 Task: Find connections with filter location Pūrna with filter topic #Consultingwith filter profile language English with filter current company Ares Management Corporation with filter school Istituto Marangoni with filter industry Media Production with filter service category iOS Development with filter keywords title Journalist
Action: Mouse moved to (570, 57)
Screenshot: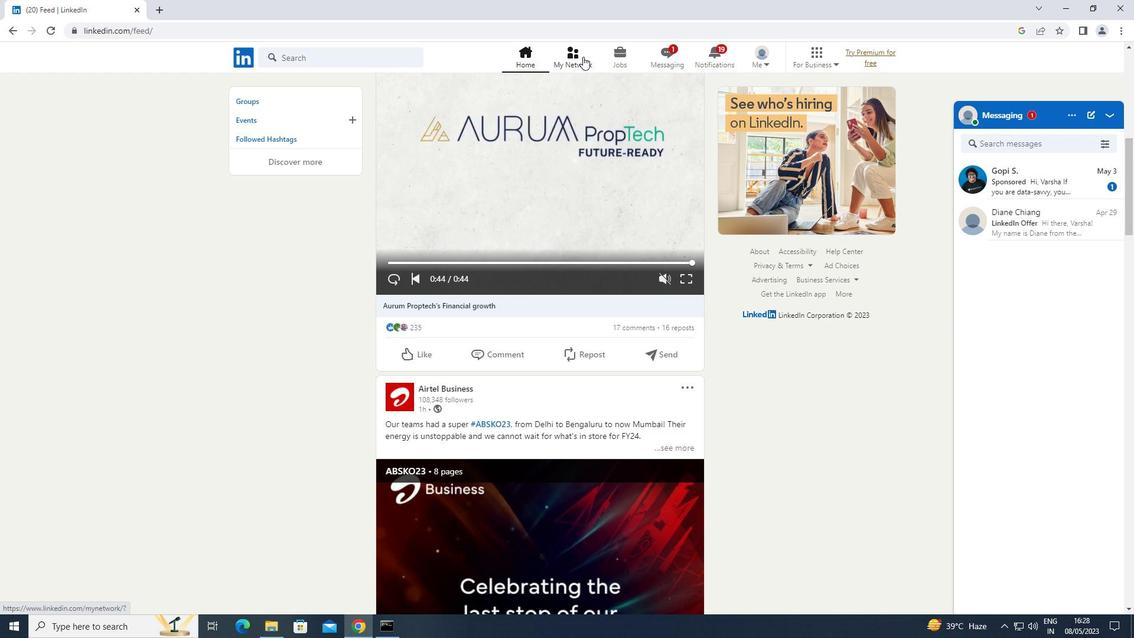 
Action: Mouse pressed left at (570, 57)
Screenshot: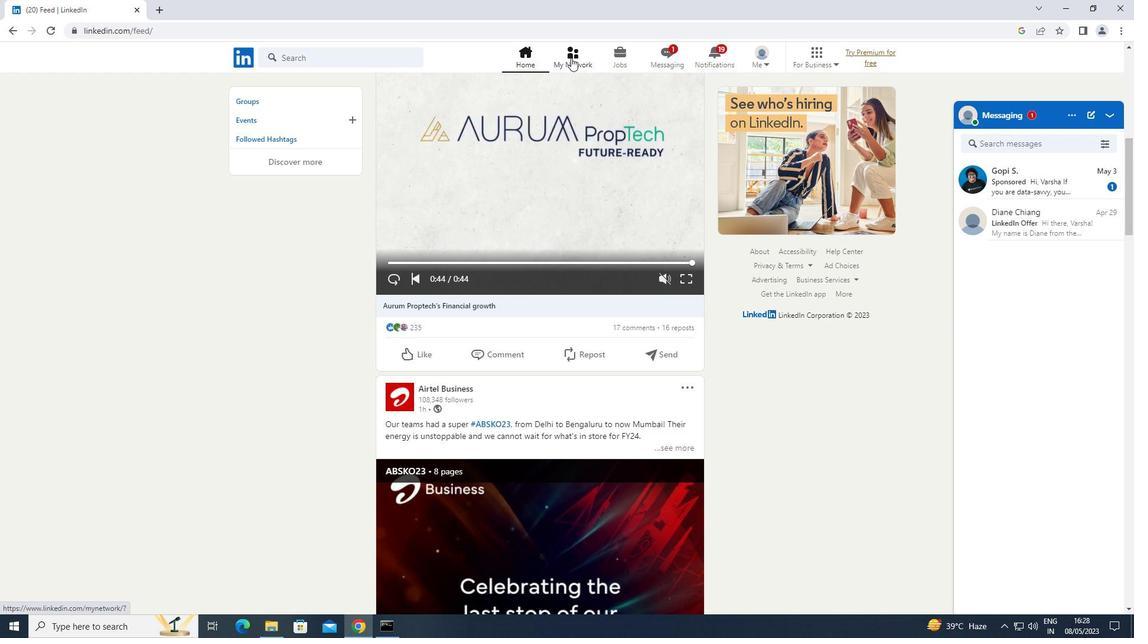 
Action: Mouse moved to (311, 127)
Screenshot: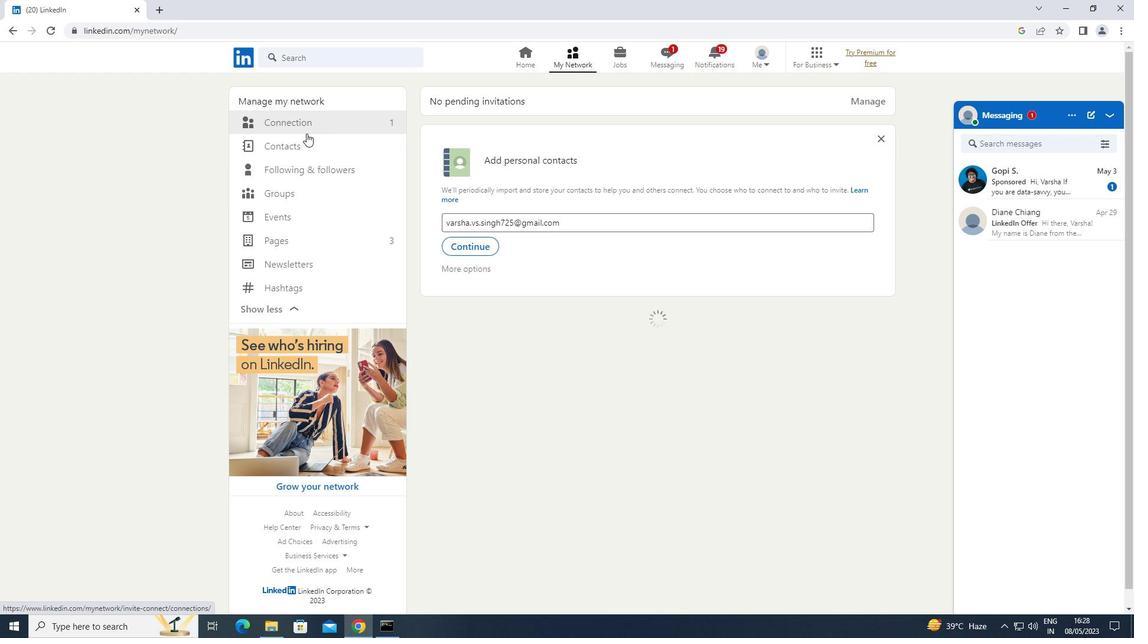 
Action: Mouse pressed left at (311, 127)
Screenshot: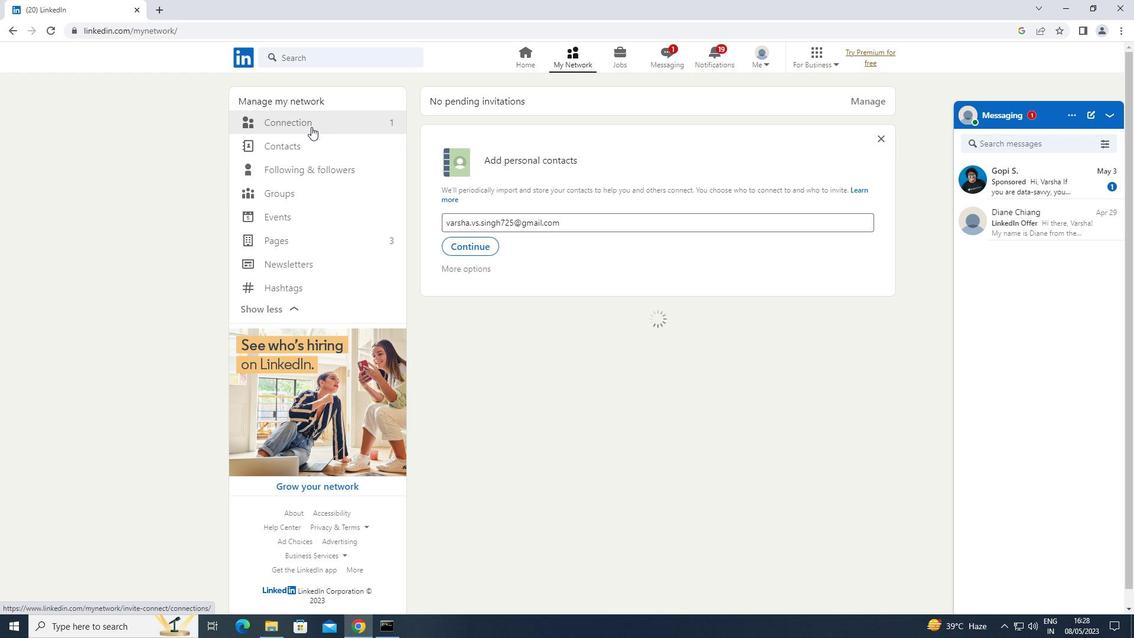 
Action: Mouse moved to (633, 124)
Screenshot: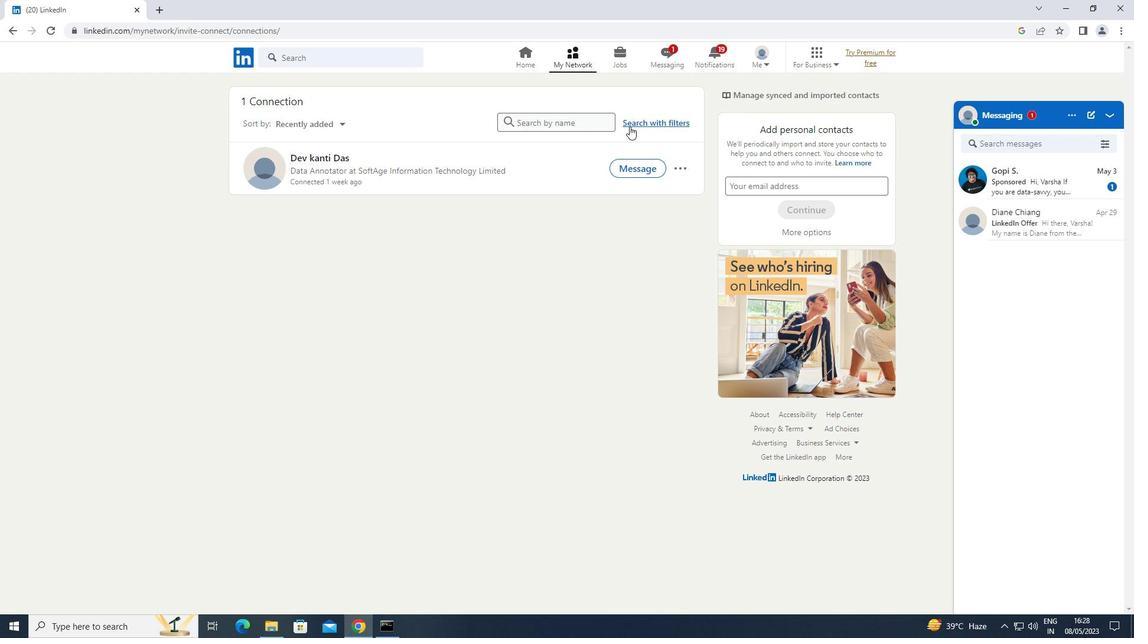 
Action: Mouse pressed left at (633, 124)
Screenshot: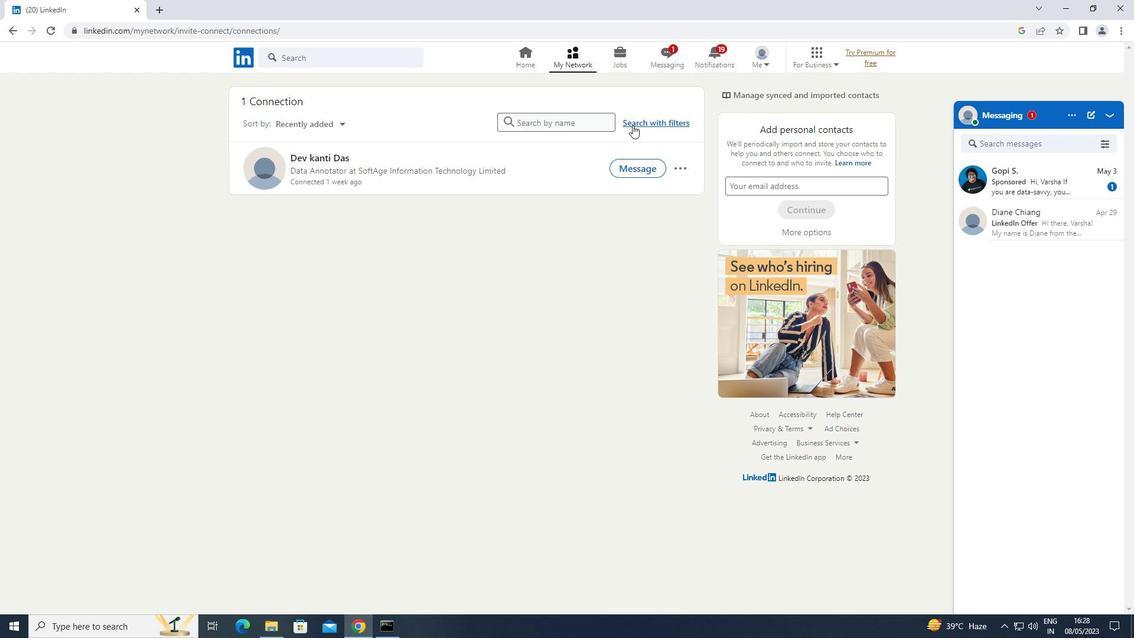 
Action: Mouse moved to (607, 94)
Screenshot: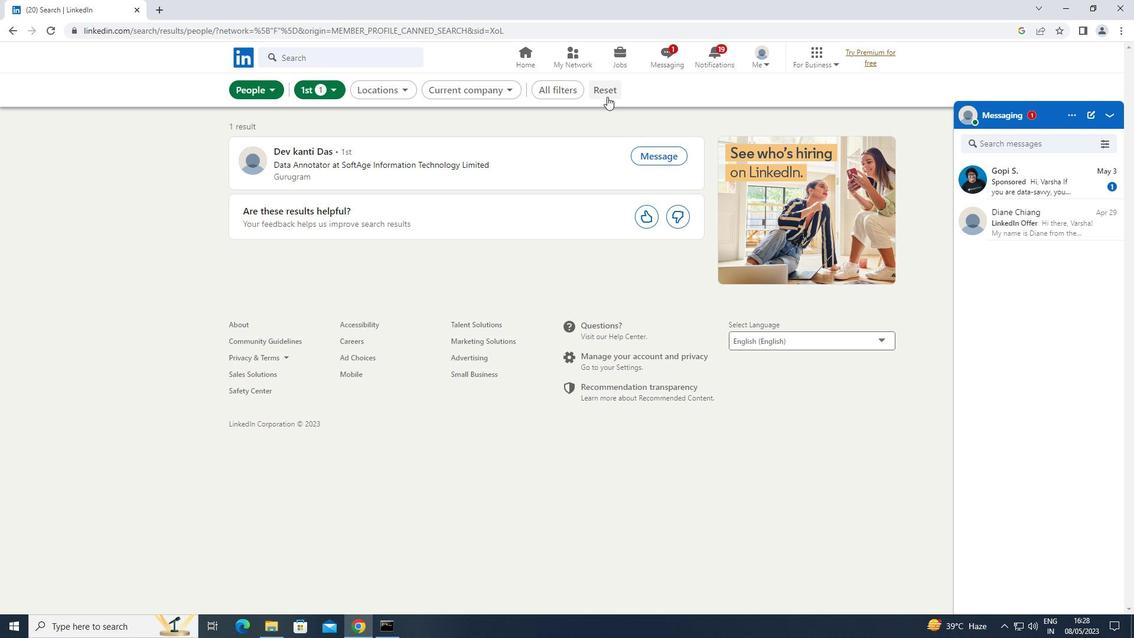 
Action: Mouse pressed left at (607, 94)
Screenshot: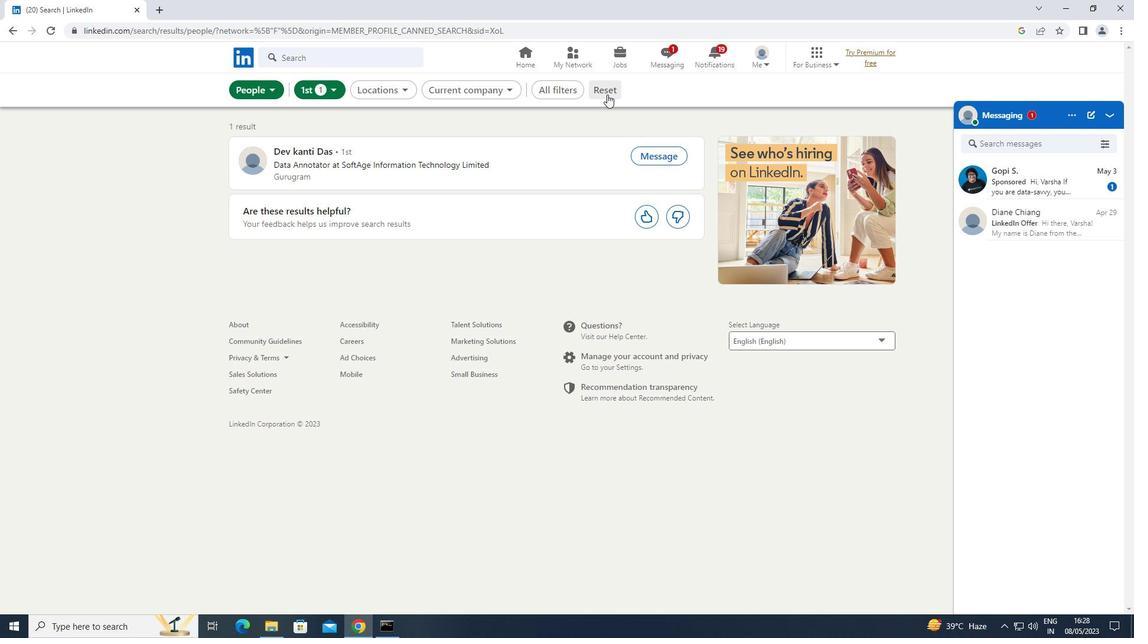 
Action: Mouse moved to (606, 95)
Screenshot: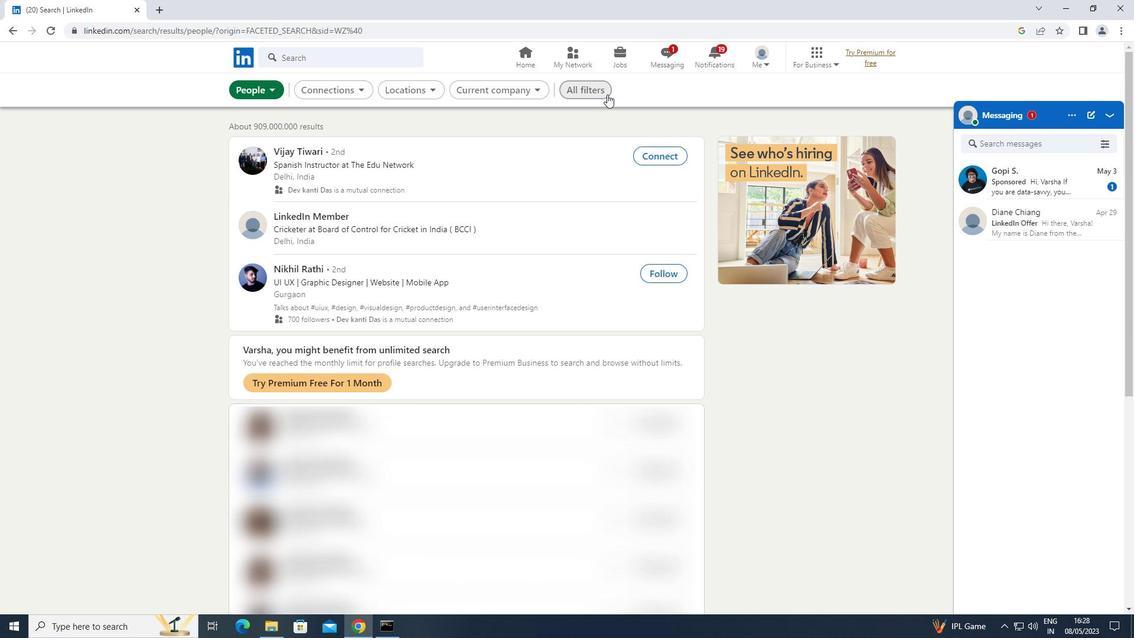 
Action: Mouse pressed left at (606, 95)
Screenshot: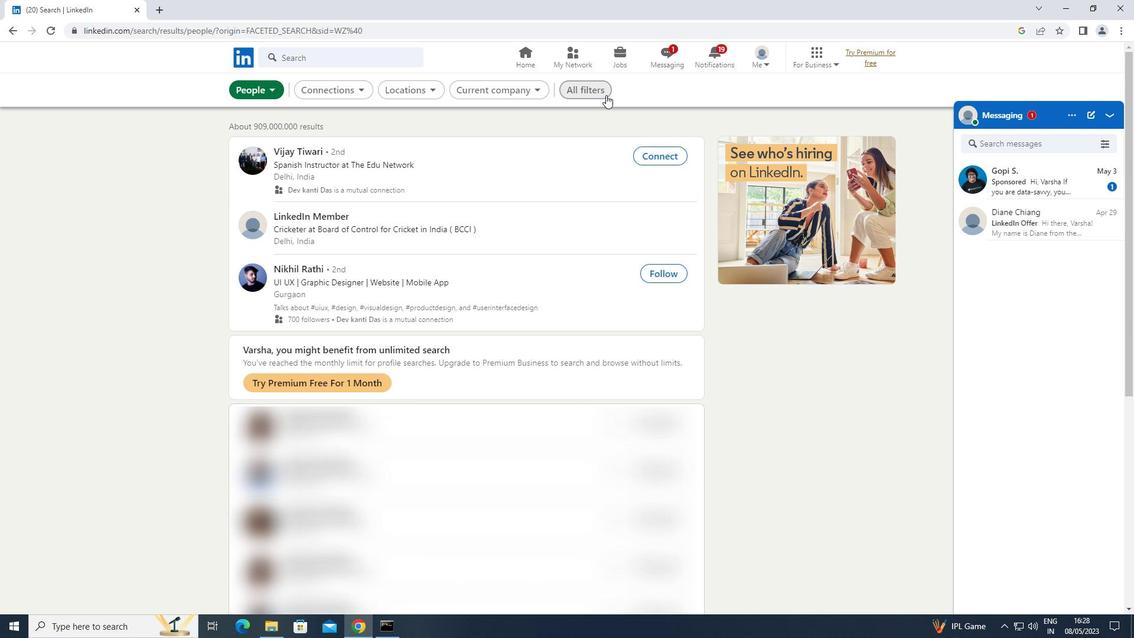 
Action: Mouse moved to (943, 378)
Screenshot: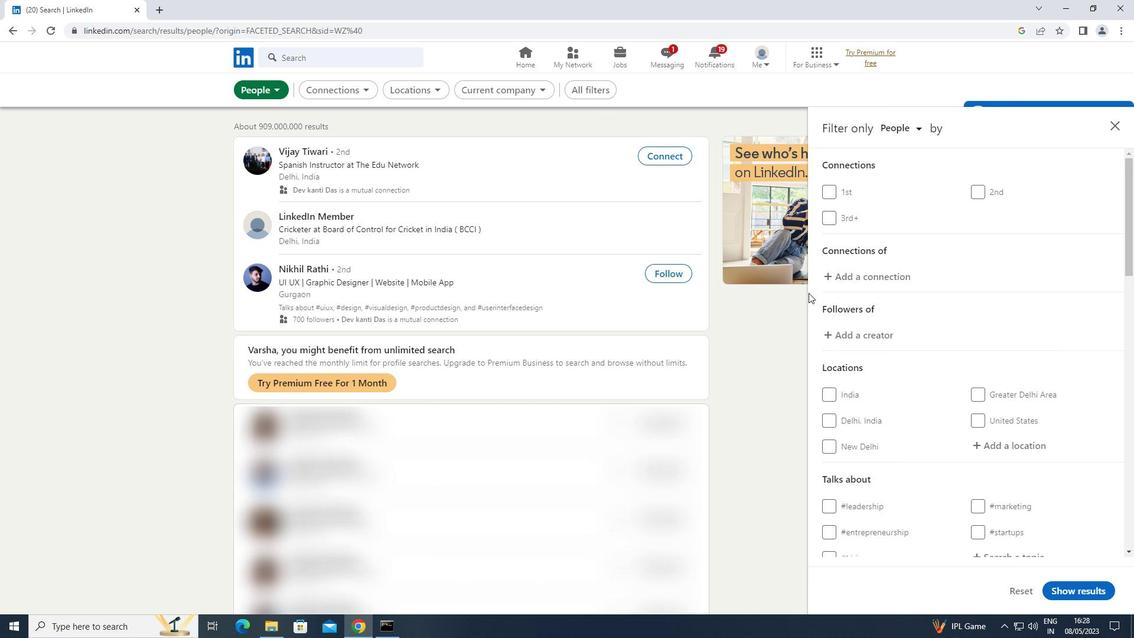 
Action: Mouse scrolled (943, 377) with delta (0, 0)
Screenshot: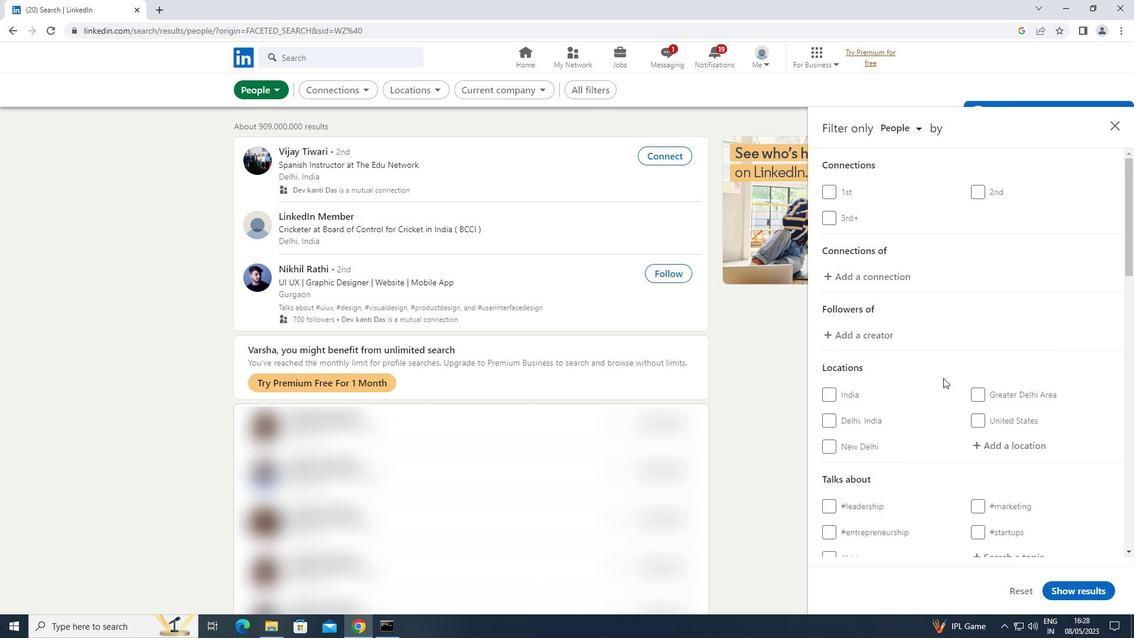
Action: Mouse moved to (1003, 384)
Screenshot: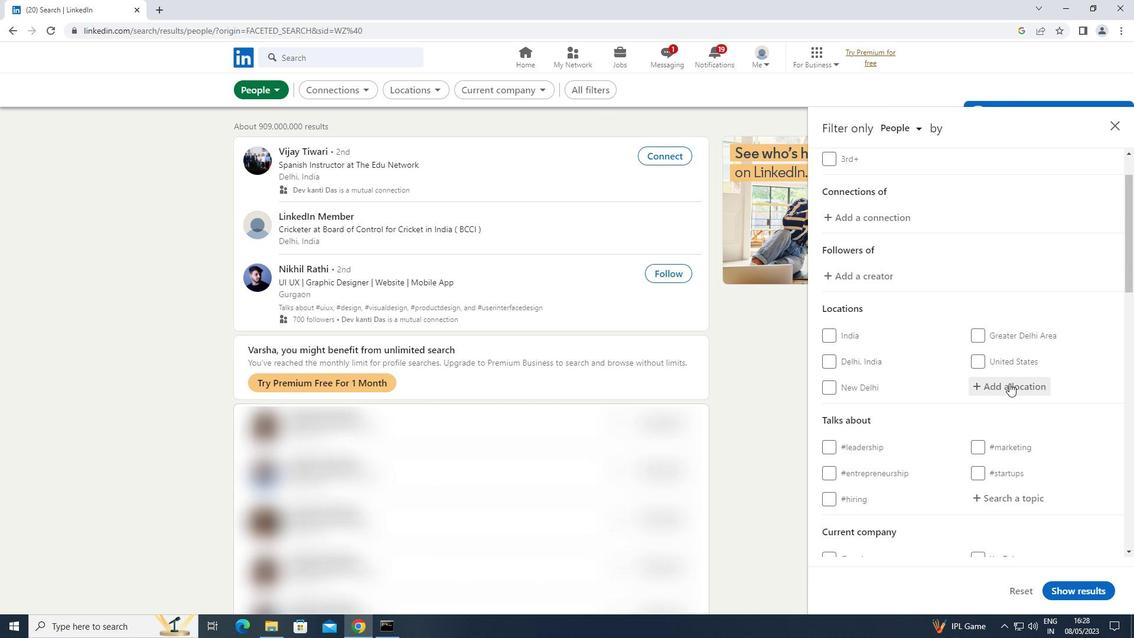 
Action: Mouse pressed left at (1003, 384)
Screenshot: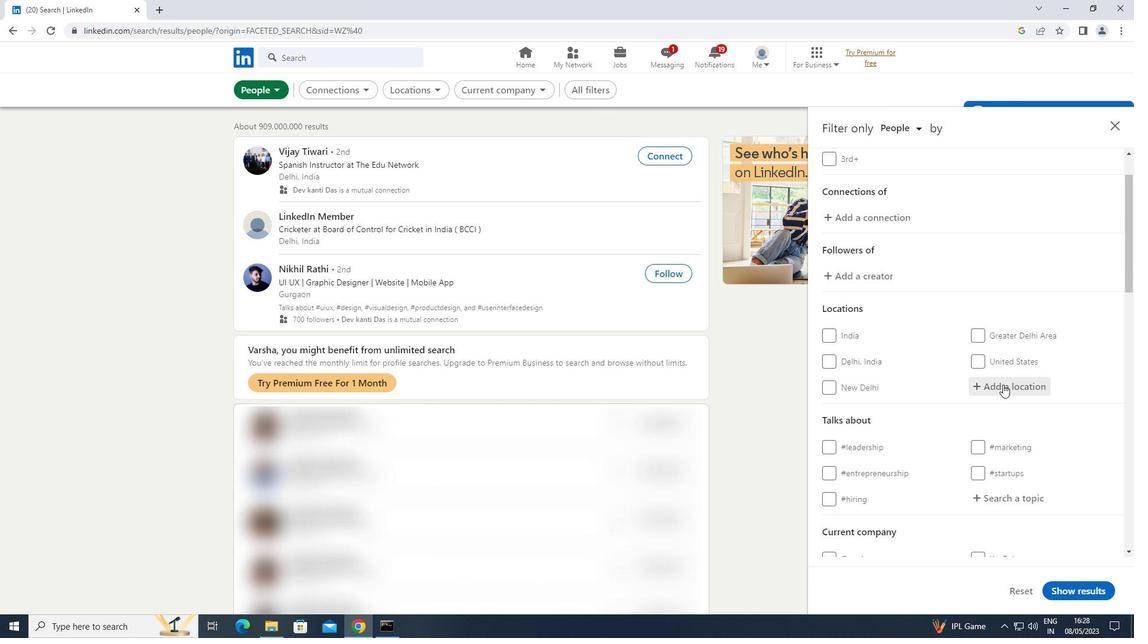 
Action: Mouse moved to (999, 382)
Screenshot: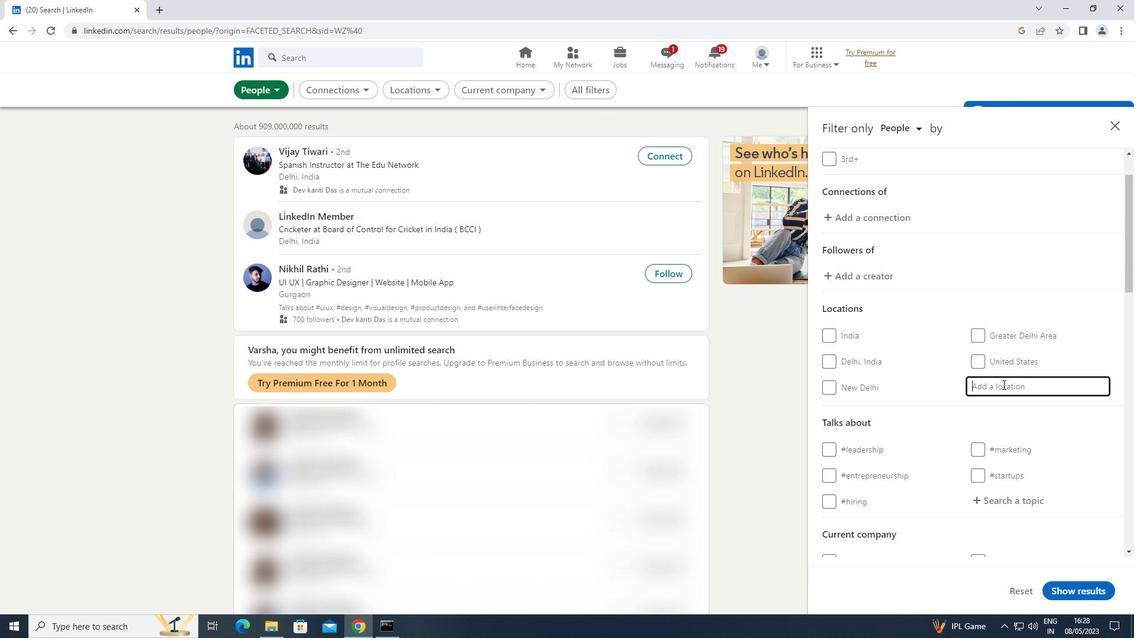 
Action: Key pressed <Key.shift>PURNA
Screenshot: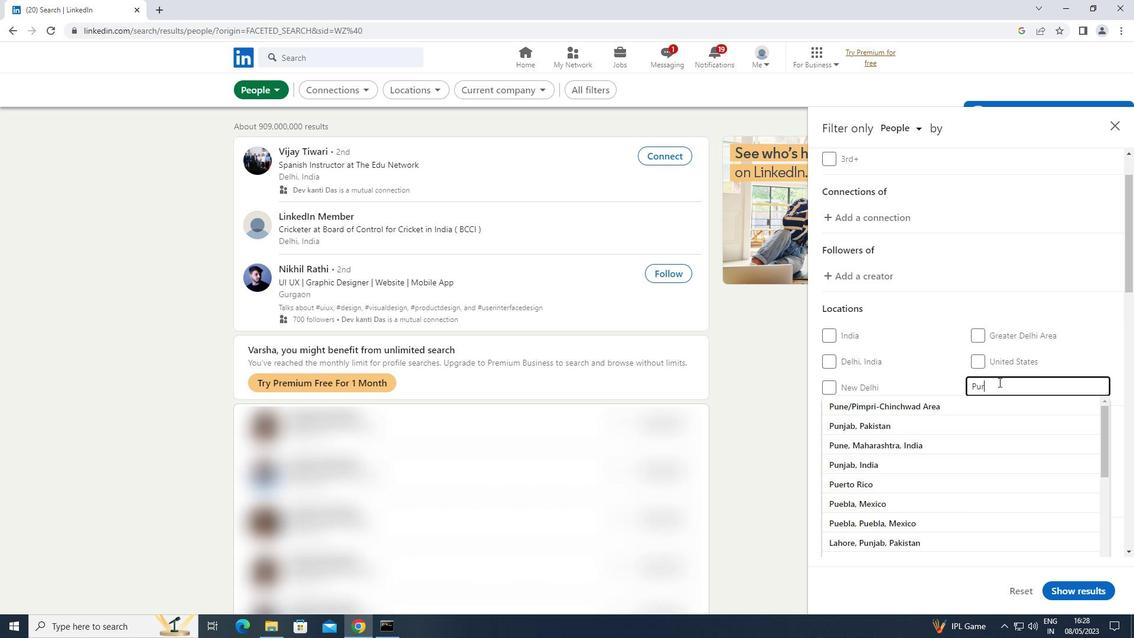 
Action: Mouse moved to (1026, 508)
Screenshot: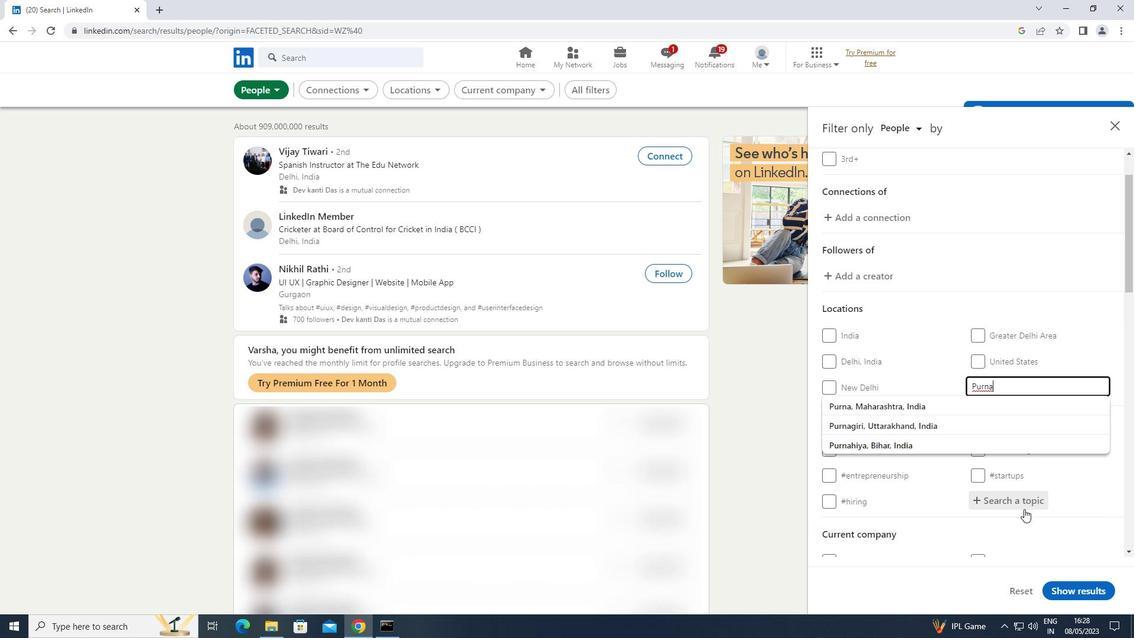 
Action: Mouse pressed left at (1026, 508)
Screenshot: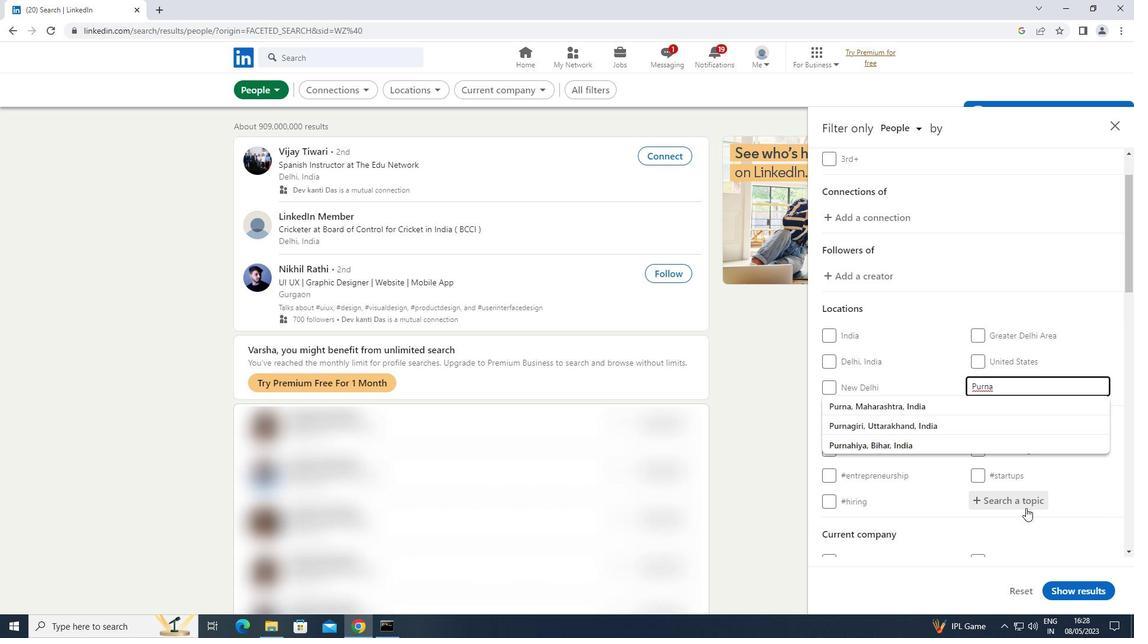 
Action: Key pressed <Key.shift>#<Key.shift>CONSULTING
Screenshot: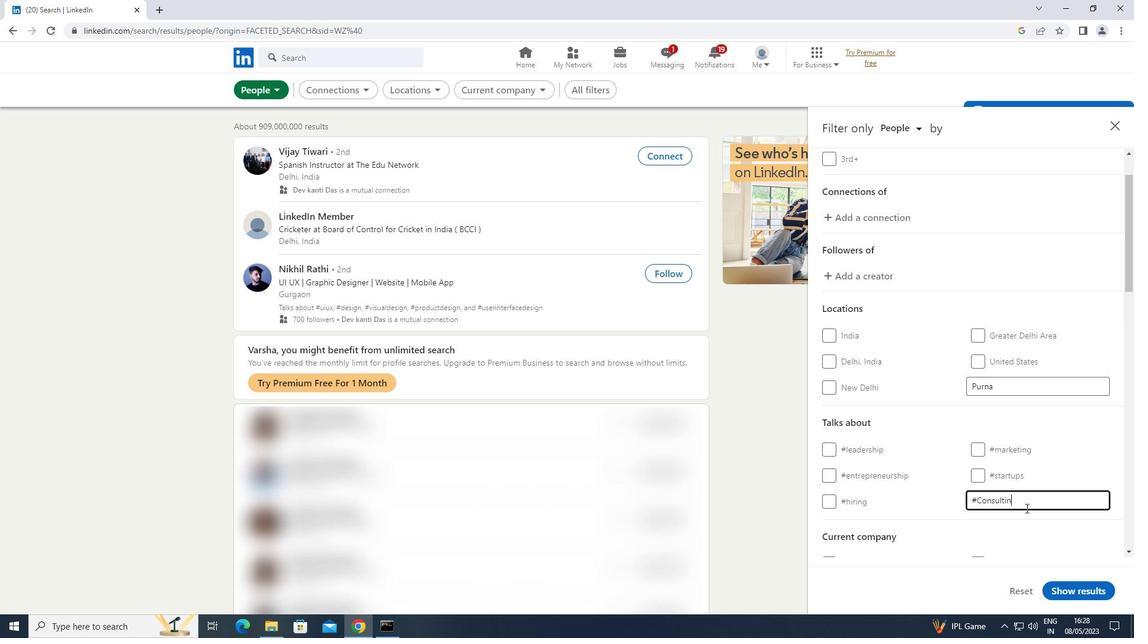 
Action: Mouse moved to (983, 507)
Screenshot: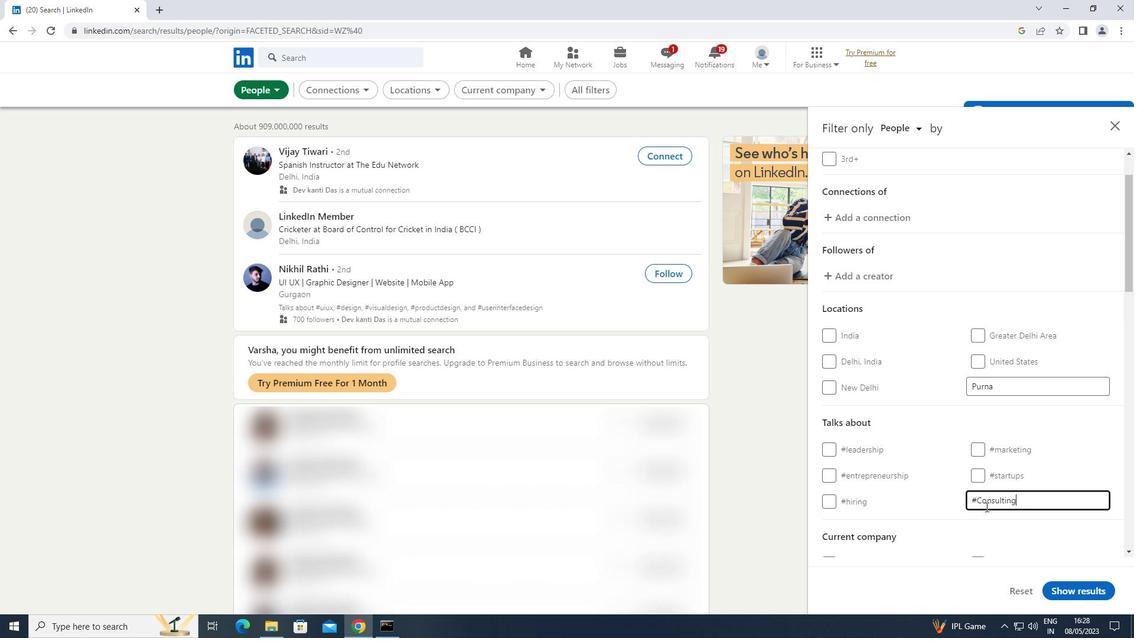 
Action: Mouse scrolled (983, 506) with delta (0, 0)
Screenshot: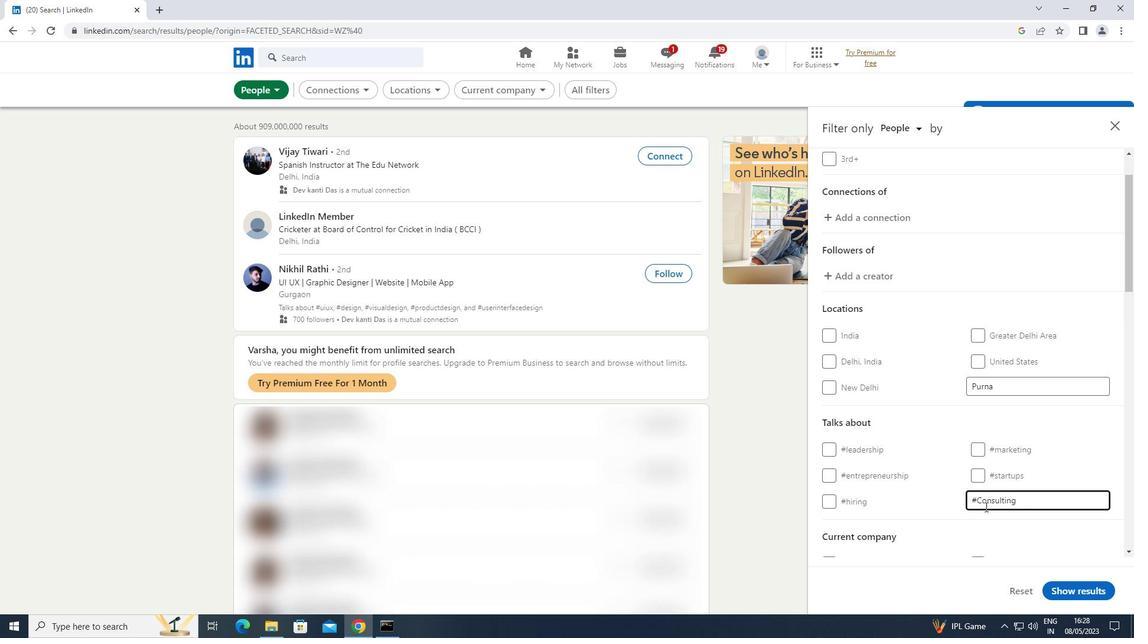 
Action: Mouse moved to (982, 507)
Screenshot: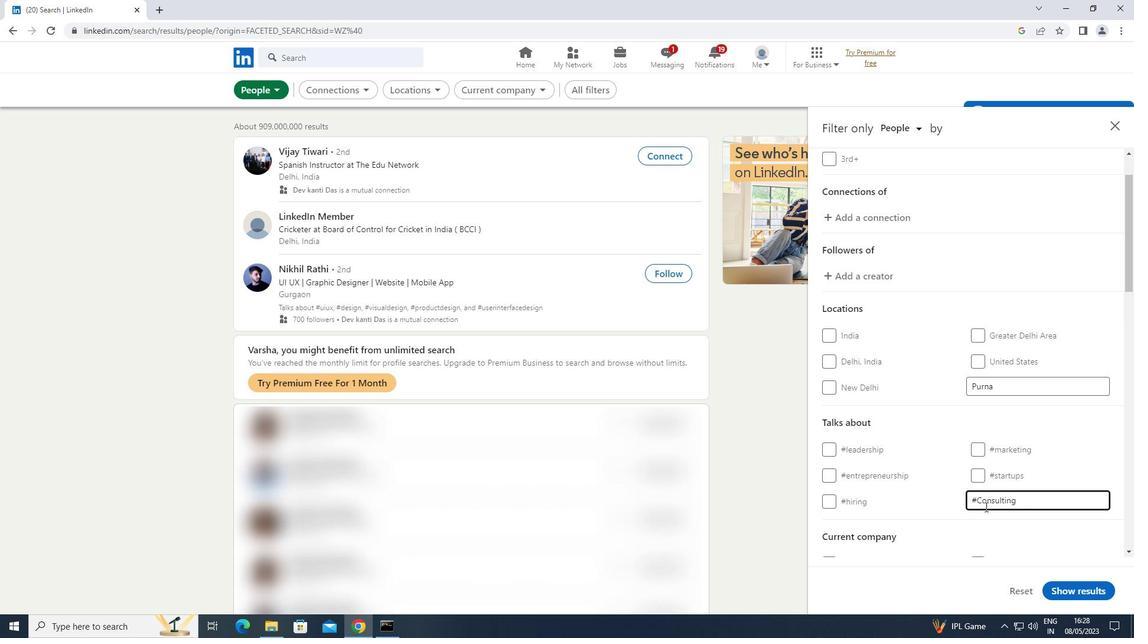 
Action: Mouse scrolled (982, 506) with delta (0, 0)
Screenshot: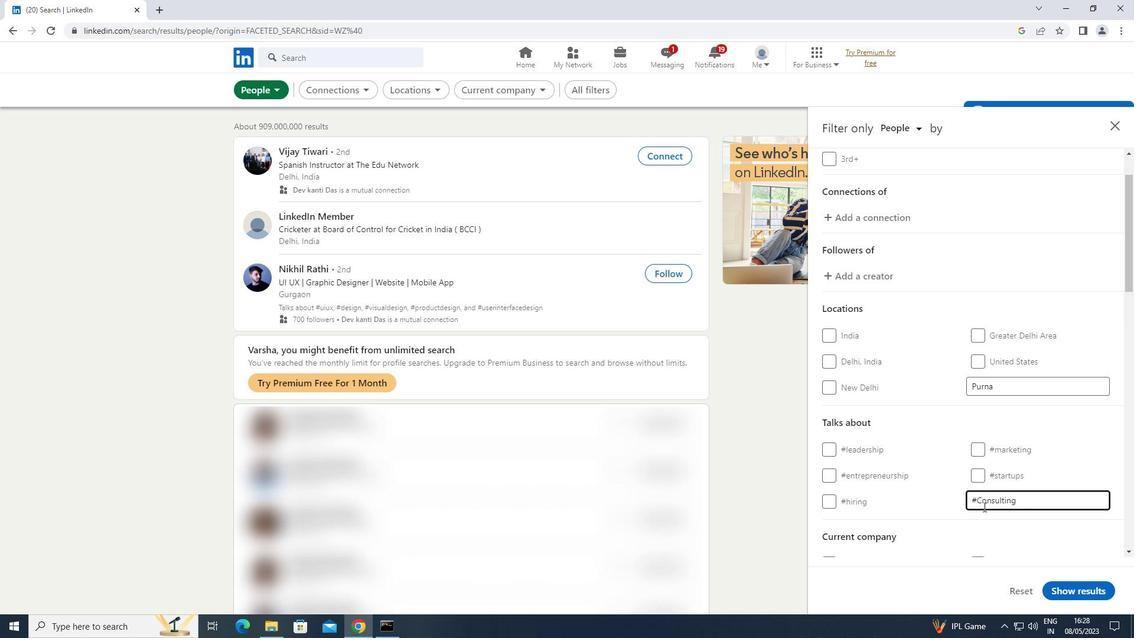 
Action: Mouse moved to (982, 507)
Screenshot: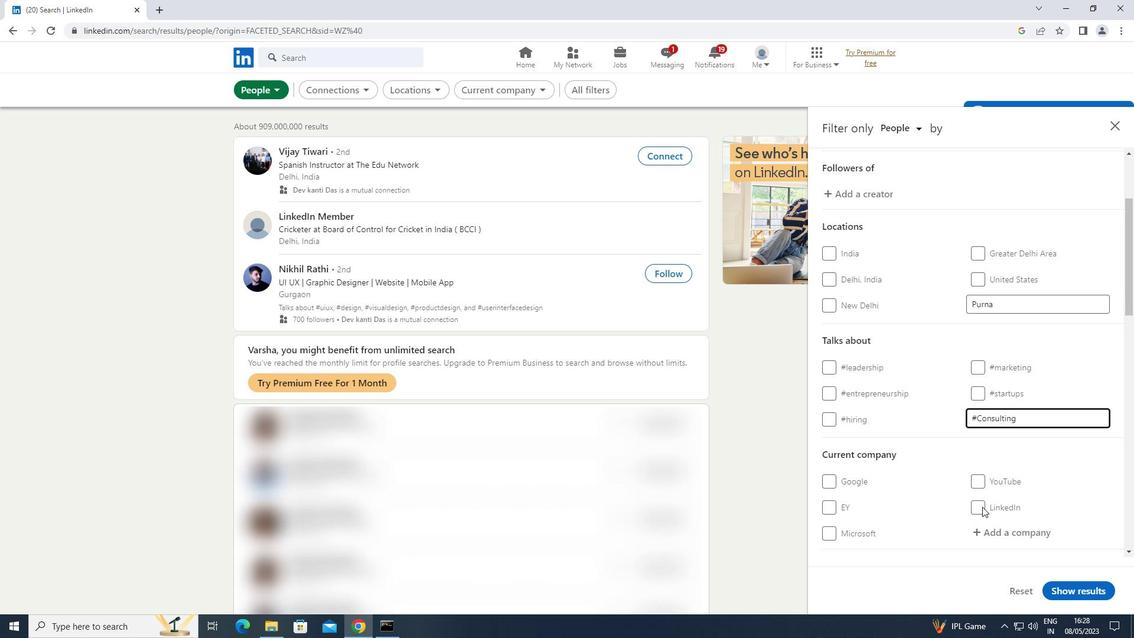 
Action: Mouse scrolled (982, 506) with delta (0, 0)
Screenshot: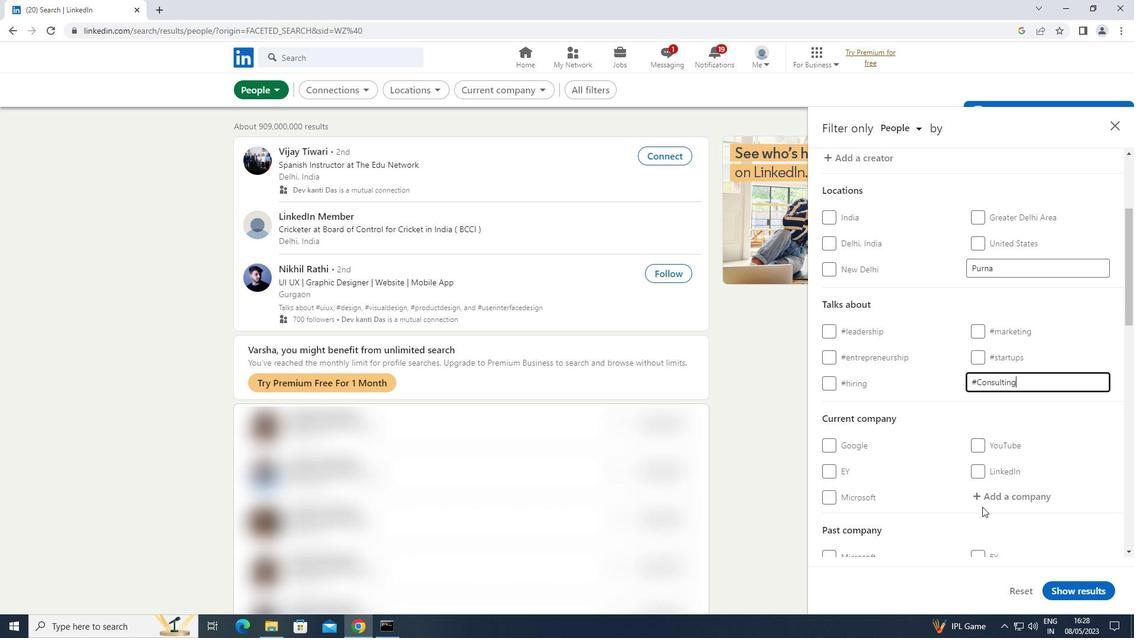 
Action: Mouse scrolled (982, 506) with delta (0, 0)
Screenshot: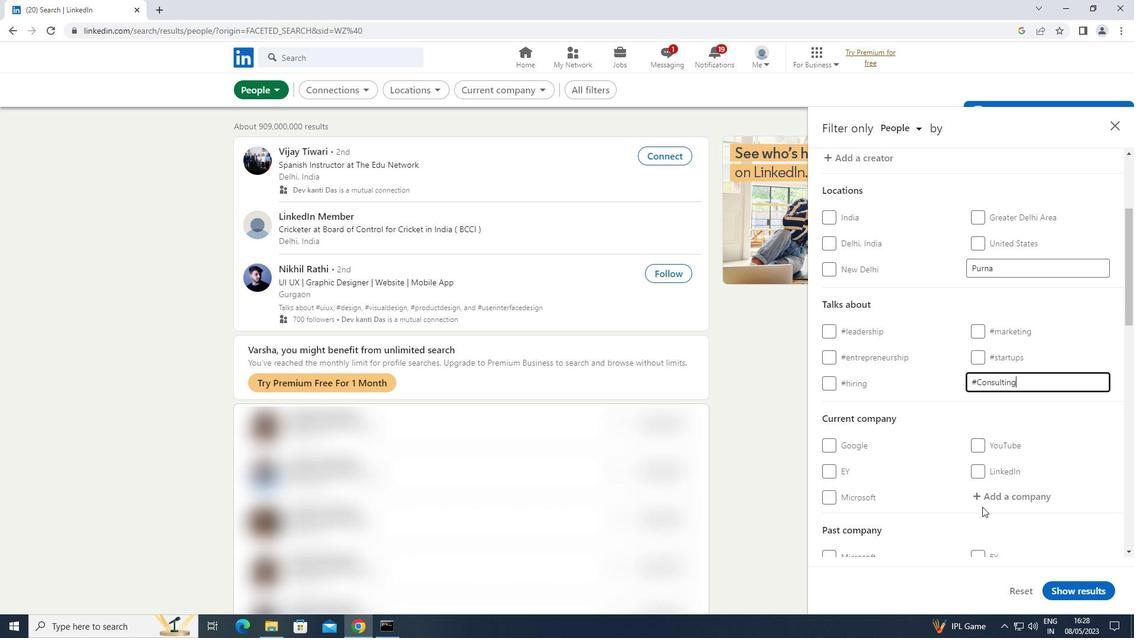 
Action: Mouse scrolled (982, 506) with delta (0, 0)
Screenshot: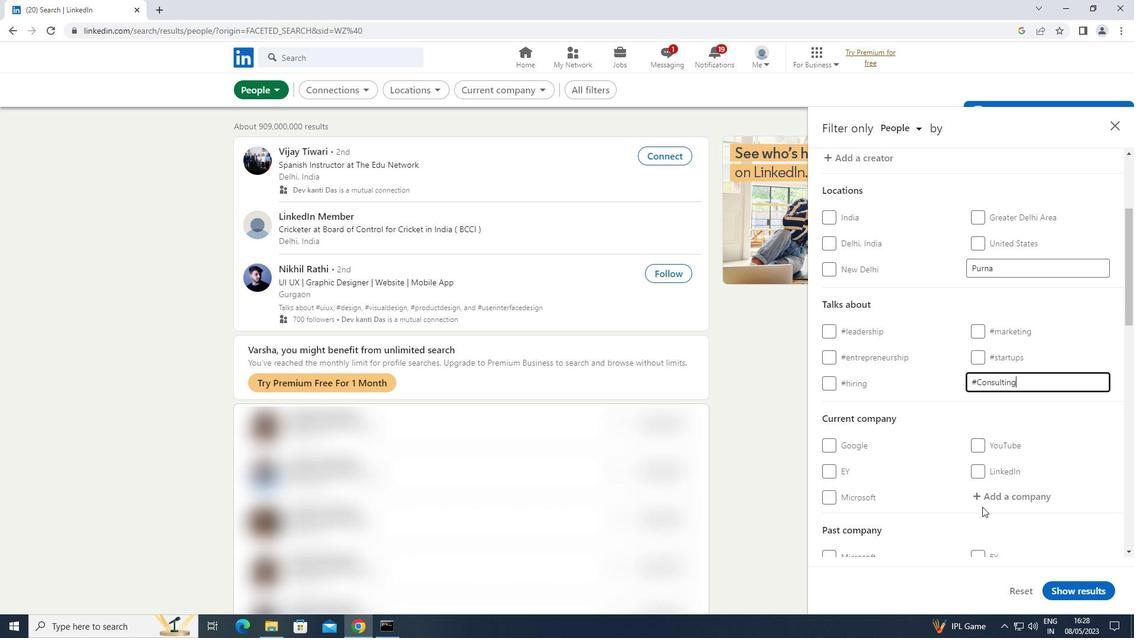 
Action: Mouse scrolled (982, 506) with delta (0, 0)
Screenshot: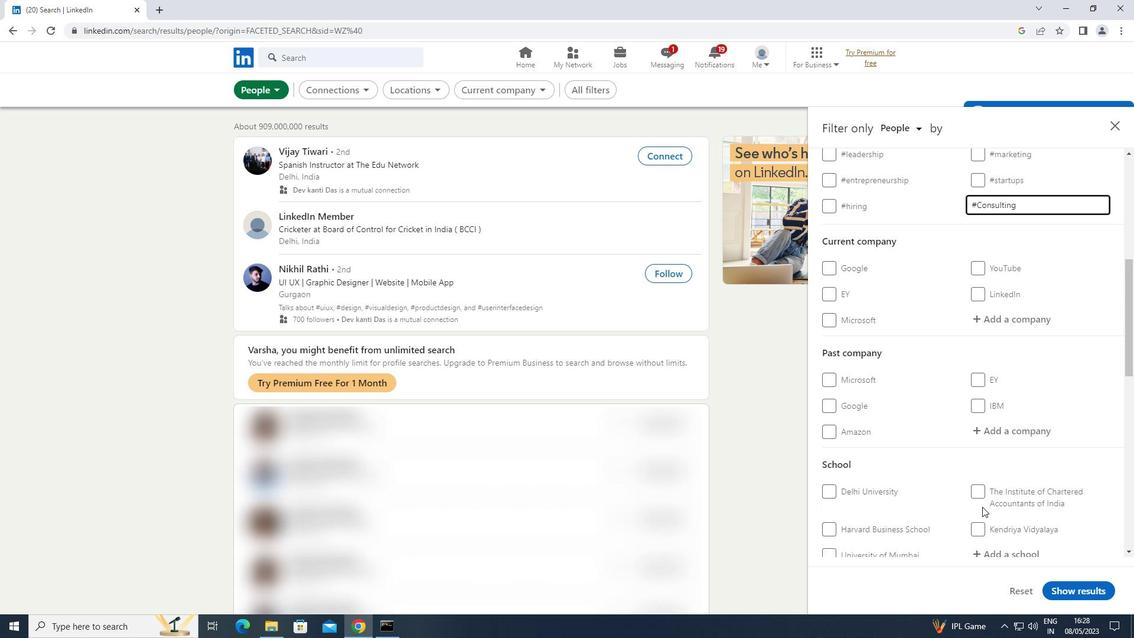 
Action: Mouse scrolled (982, 506) with delta (0, 0)
Screenshot: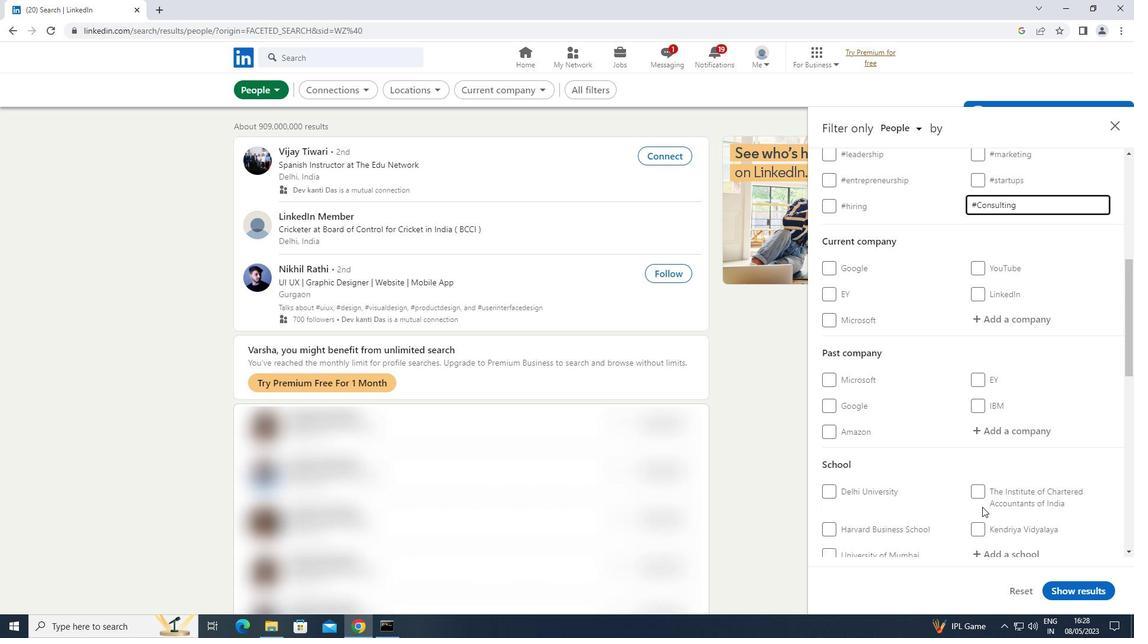 
Action: Mouse scrolled (982, 506) with delta (0, 0)
Screenshot: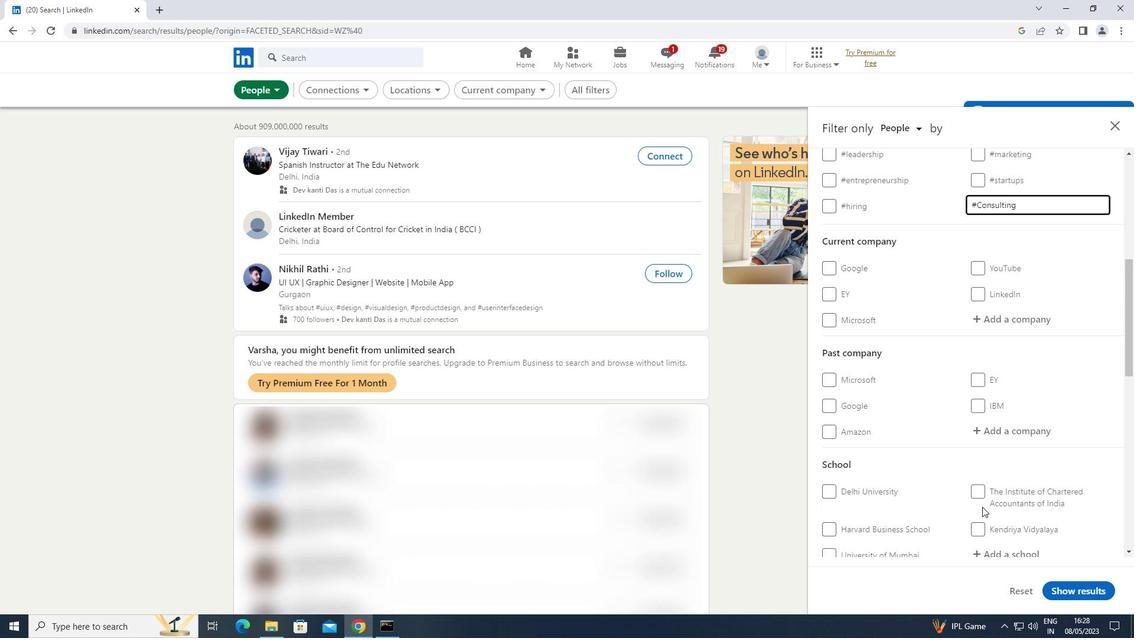 
Action: Mouse scrolled (982, 506) with delta (0, 0)
Screenshot: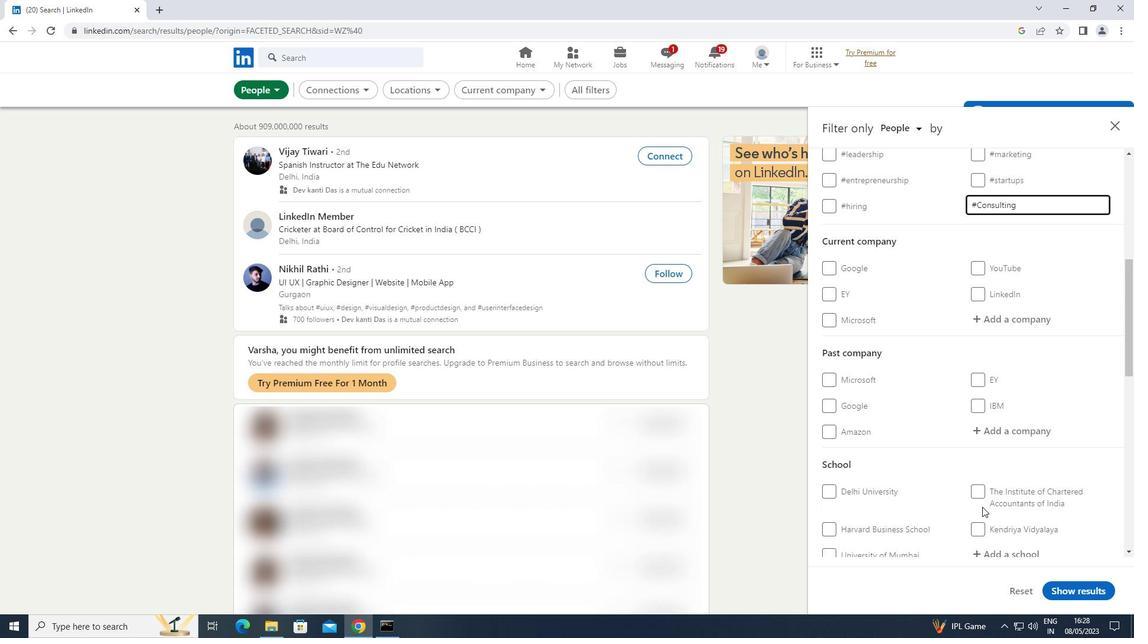 
Action: Mouse moved to (830, 515)
Screenshot: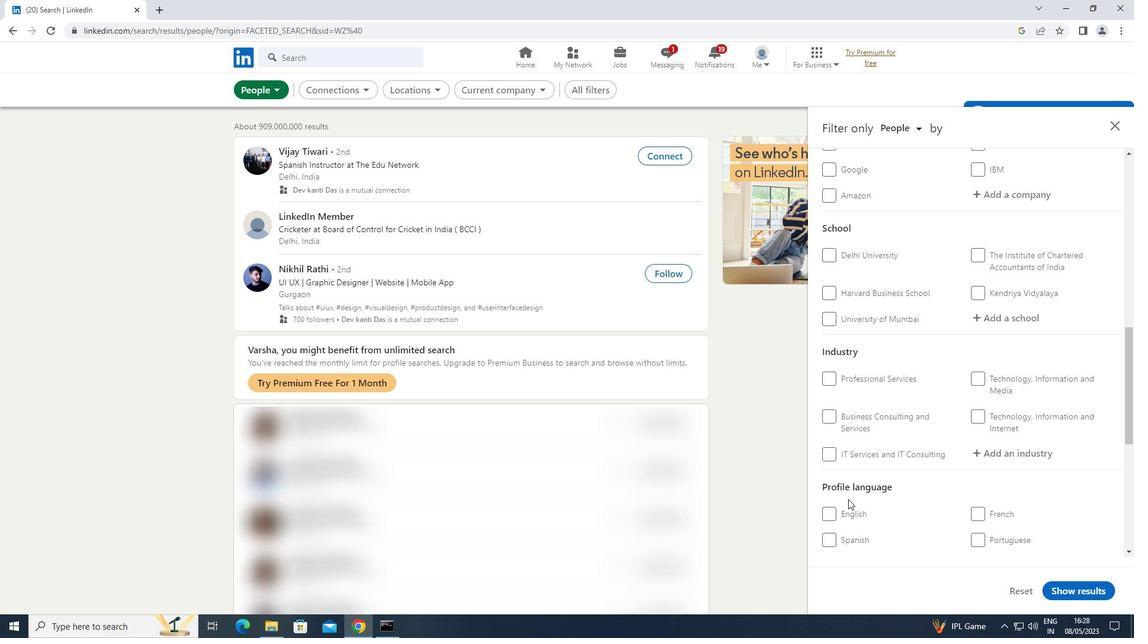 
Action: Mouse pressed left at (830, 515)
Screenshot: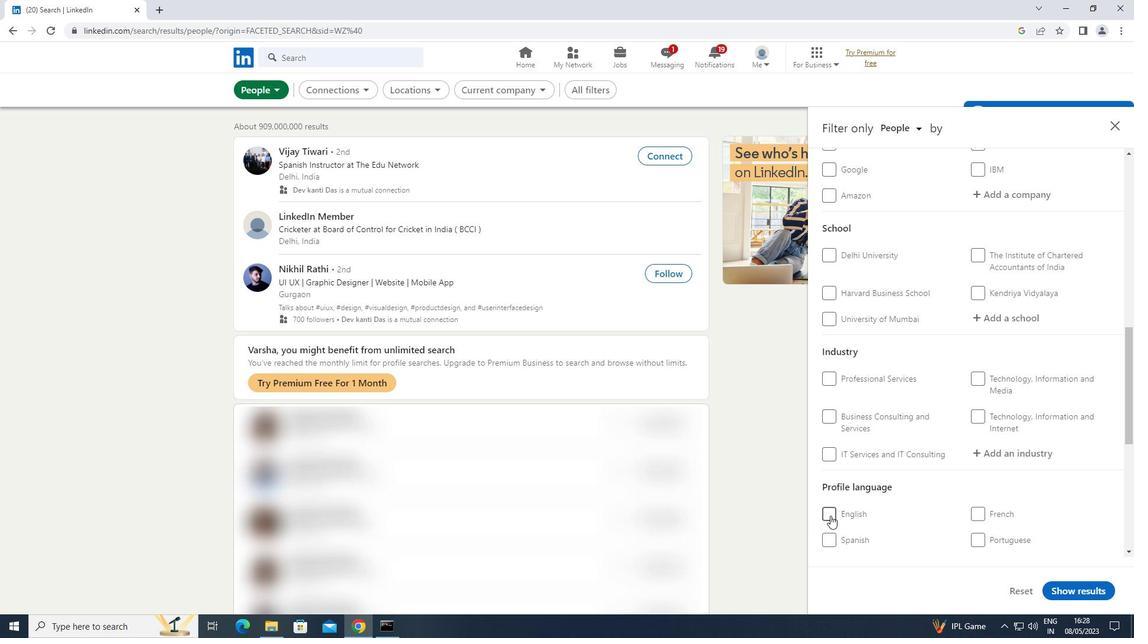 
Action: Mouse moved to (832, 515)
Screenshot: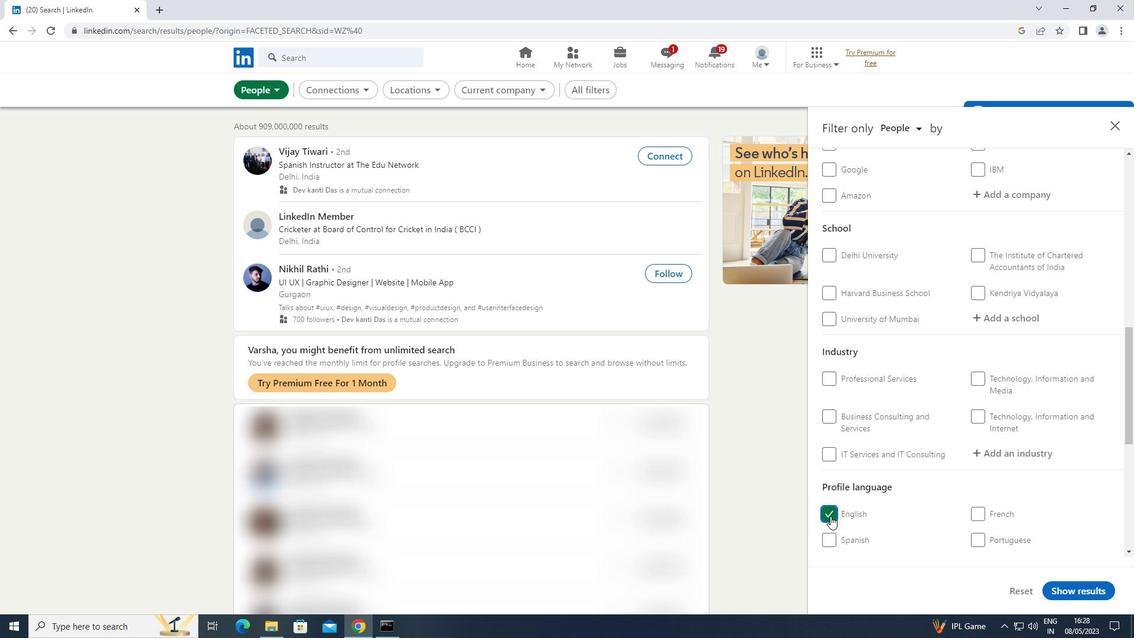 
Action: Mouse scrolled (832, 515) with delta (0, 0)
Screenshot: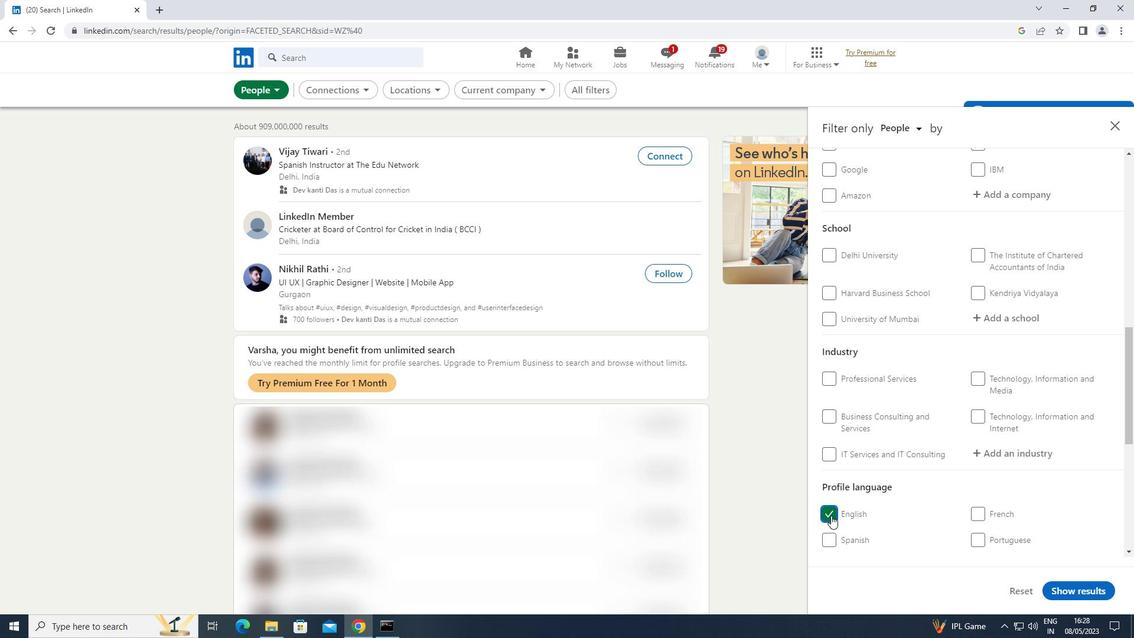 
Action: Mouse moved to (833, 515)
Screenshot: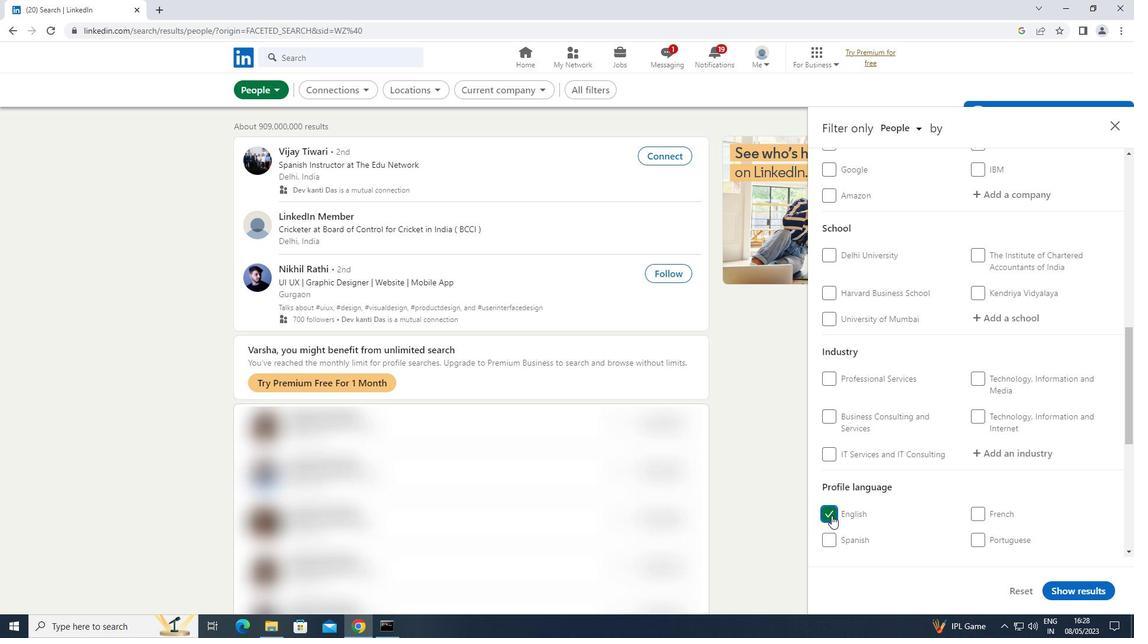 
Action: Mouse scrolled (833, 515) with delta (0, 0)
Screenshot: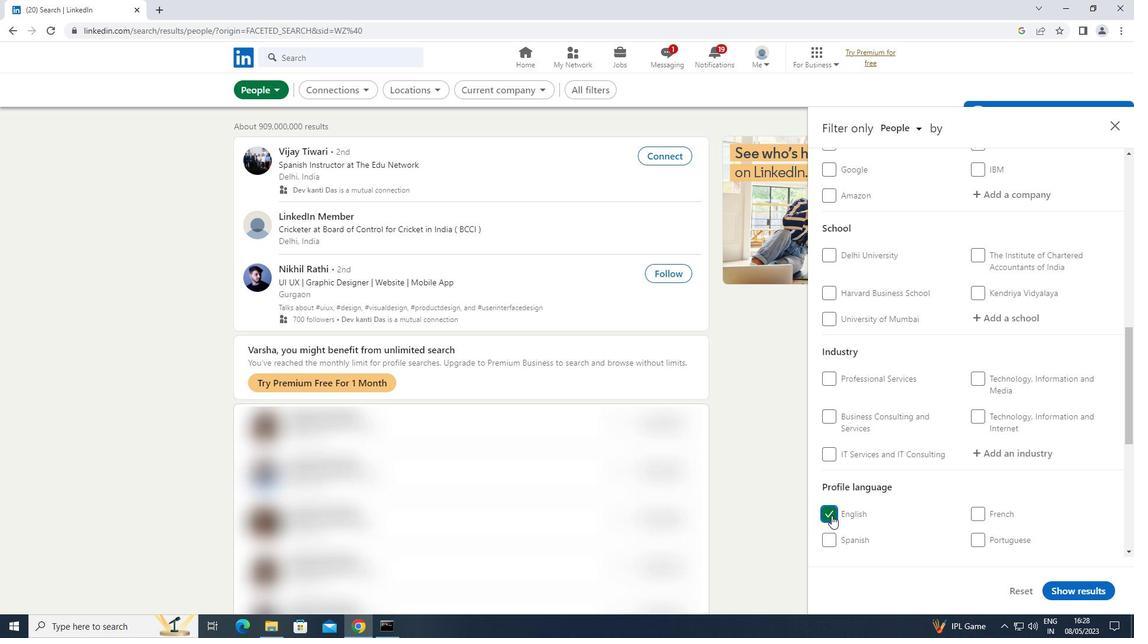 
Action: Mouse moved to (836, 512)
Screenshot: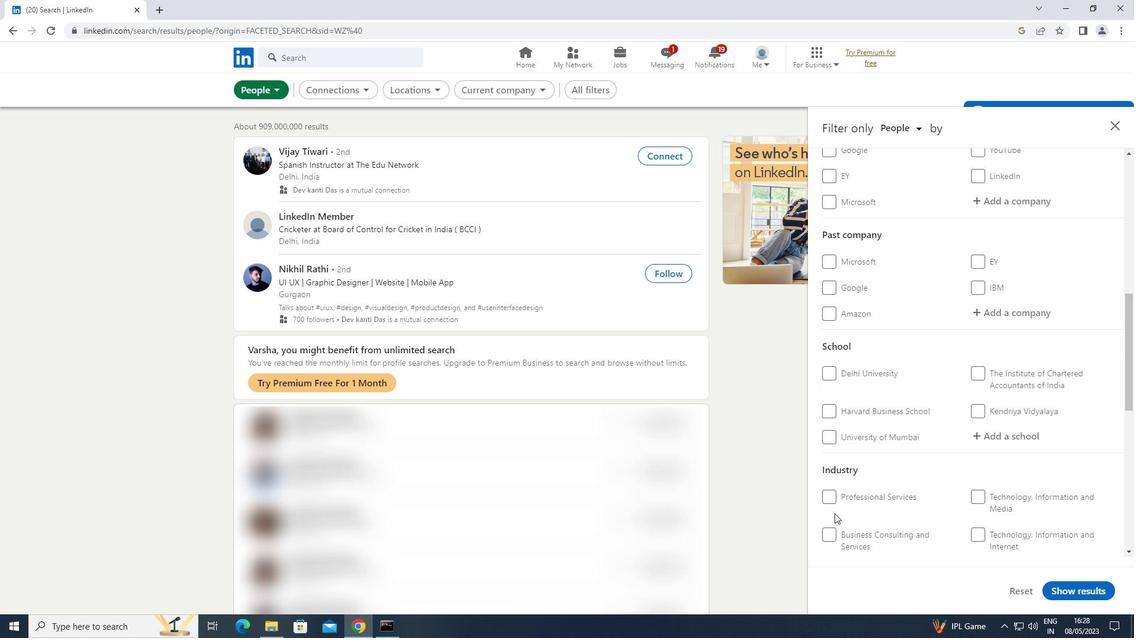 
Action: Mouse scrolled (836, 513) with delta (0, 0)
Screenshot: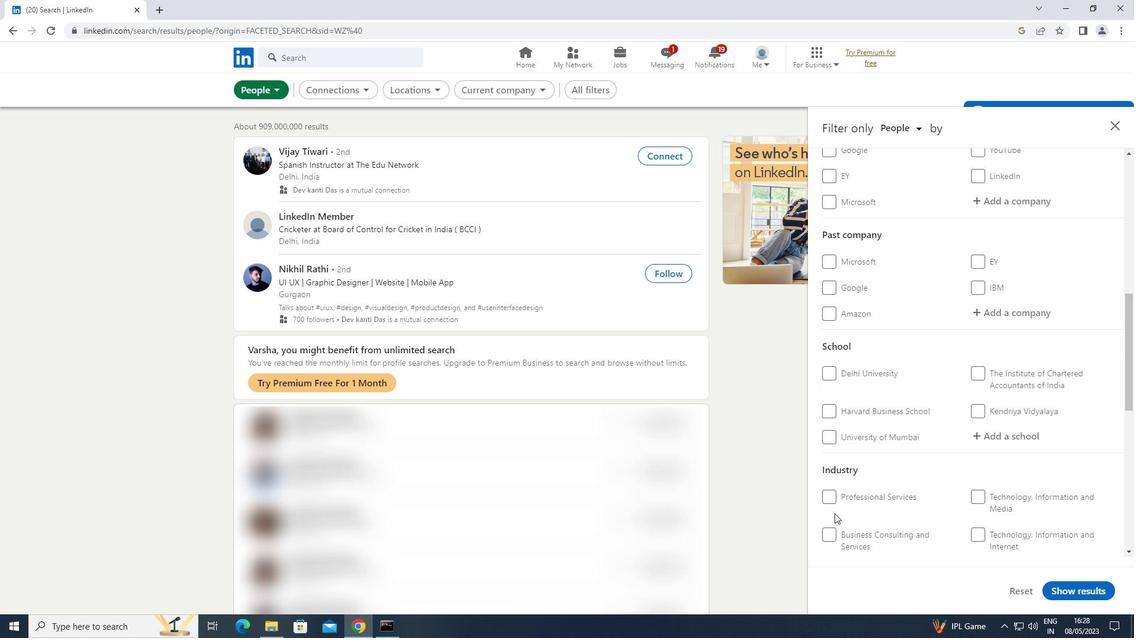 
Action: Mouse moved to (1016, 254)
Screenshot: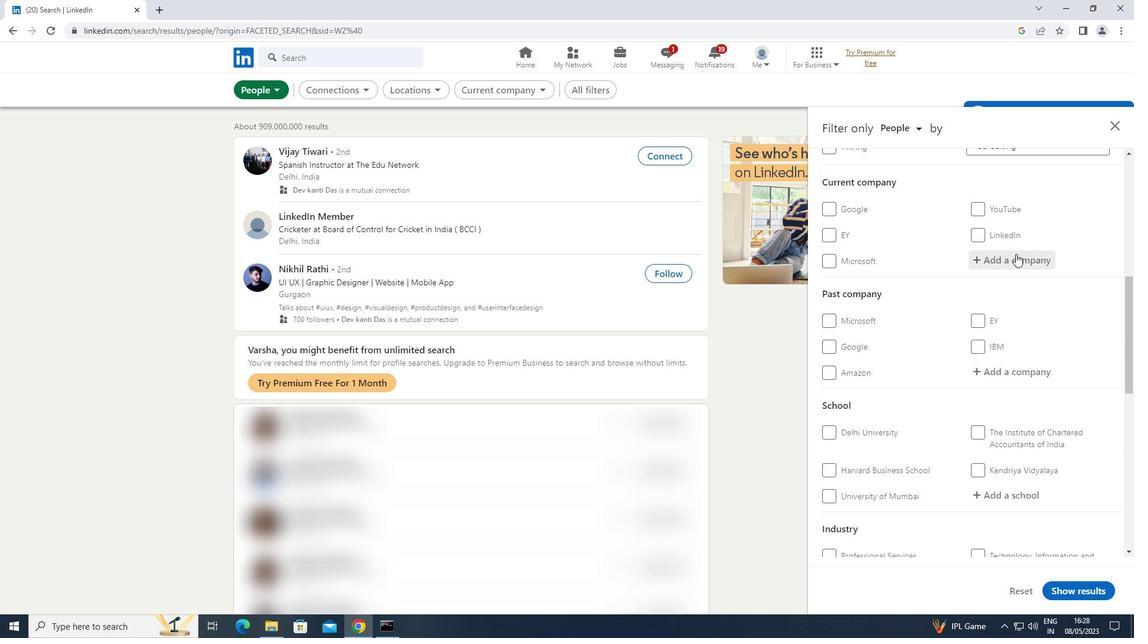 
Action: Mouse pressed left at (1016, 254)
Screenshot: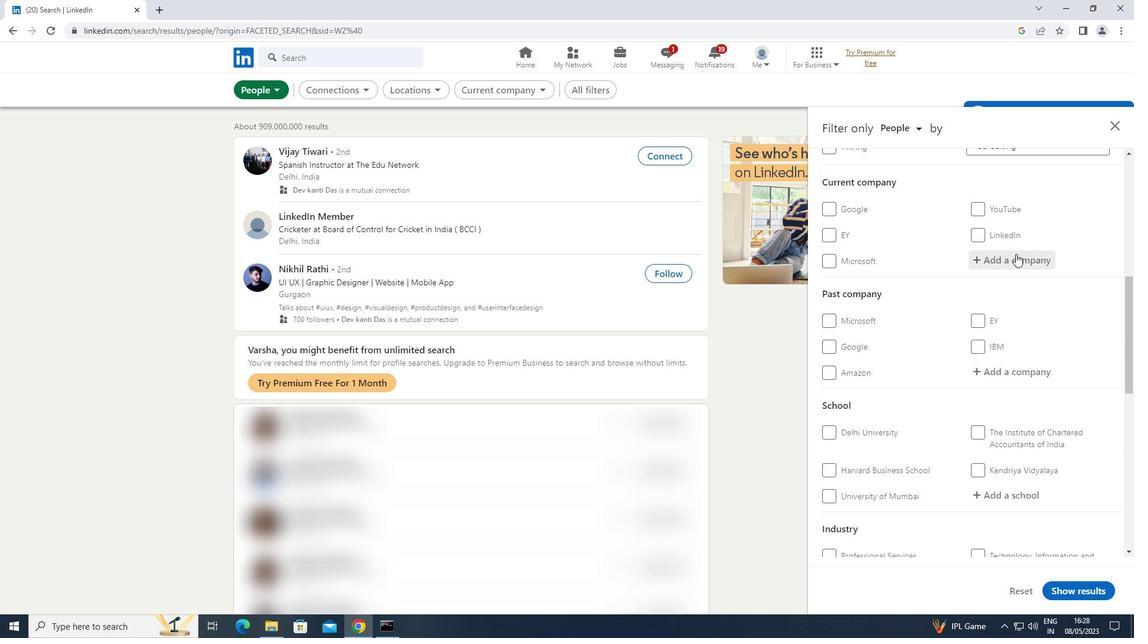 
Action: Key pressed <Key.shift><Key.shift><Key.shift><Key.shift>ARES<Key.space>
Screenshot: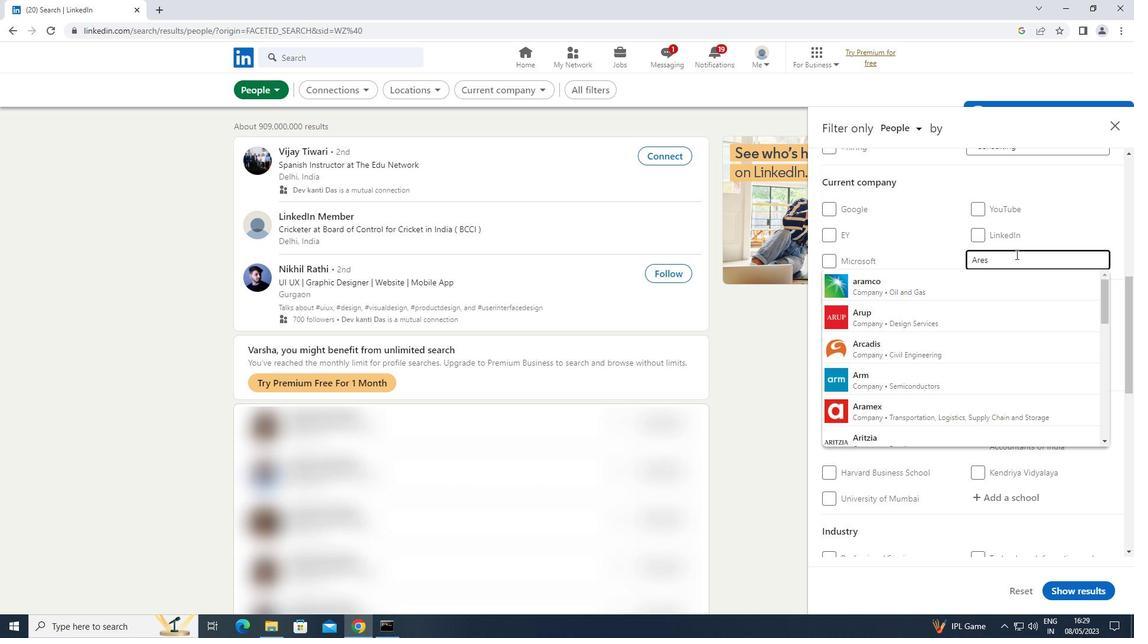 
Action: Mouse moved to (976, 279)
Screenshot: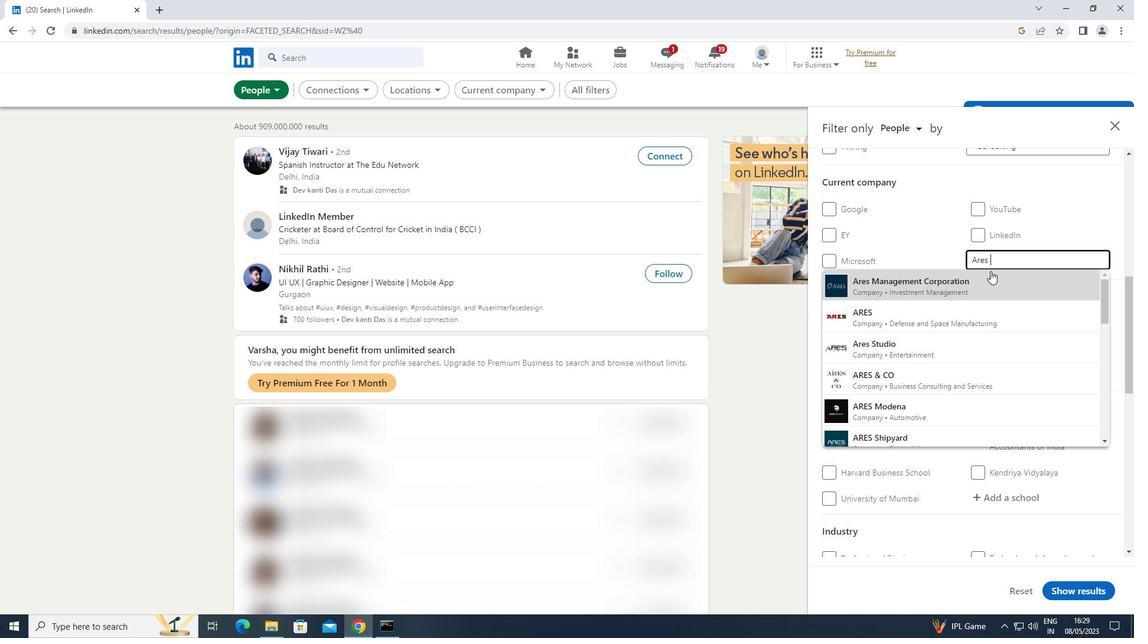 
Action: Mouse pressed left at (976, 279)
Screenshot: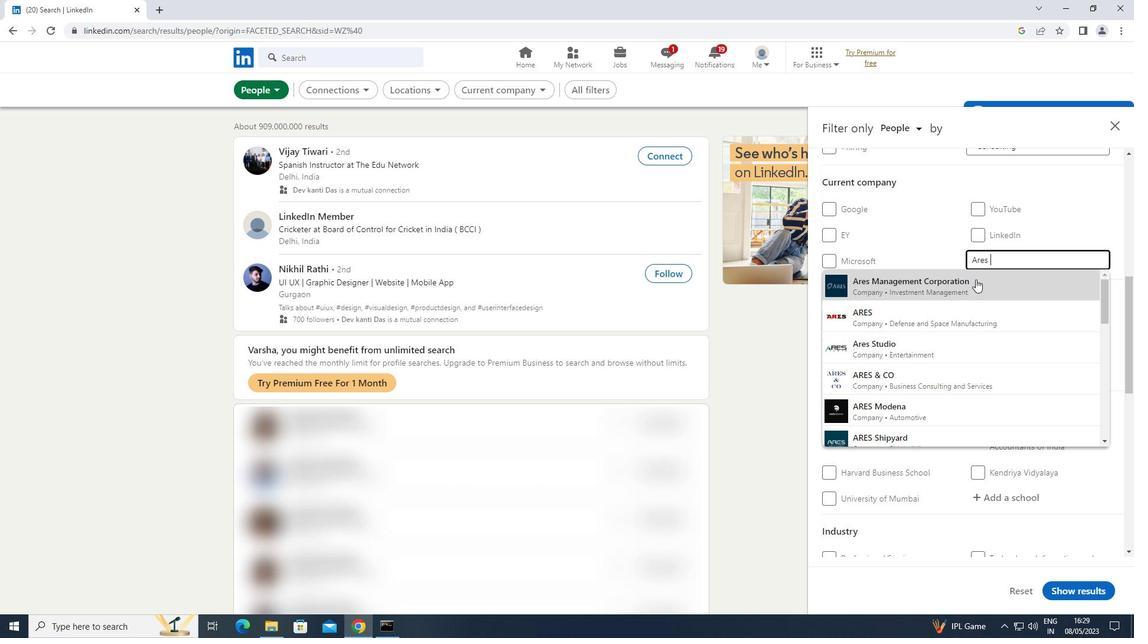 
Action: Mouse moved to (975, 279)
Screenshot: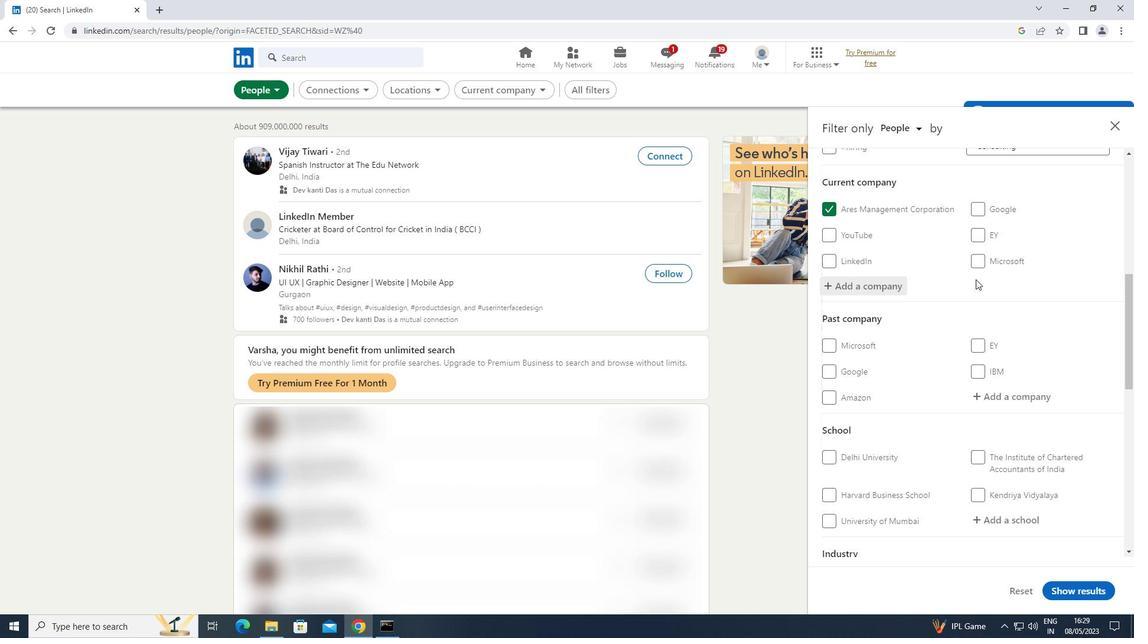 
Action: Mouse scrolled (975, 278) with delta (0, 0)
Screenshot: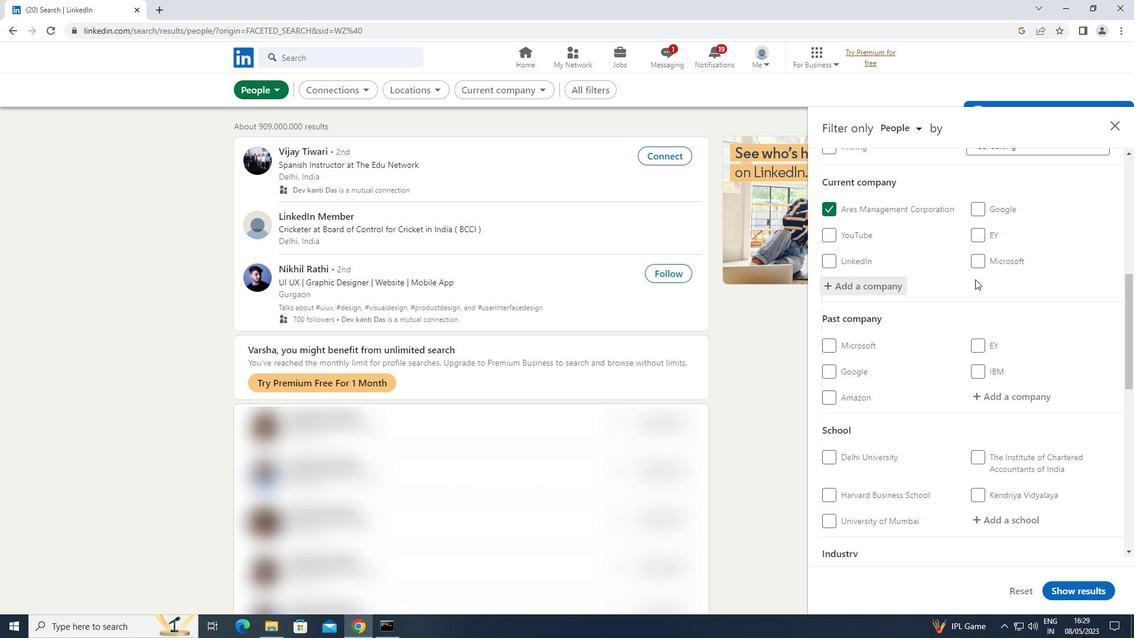 
Action: Mouse scrolled (975, 278) with delta (0, 0)
Screenshot: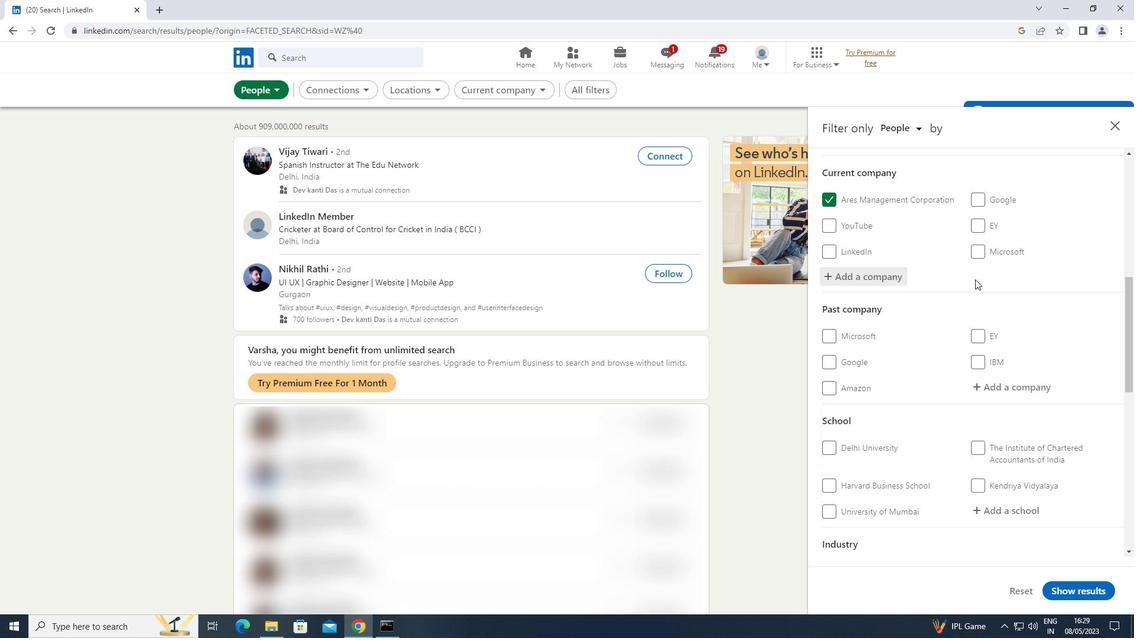 
Action: Mouse moved to (1008, 399)
Screenshot: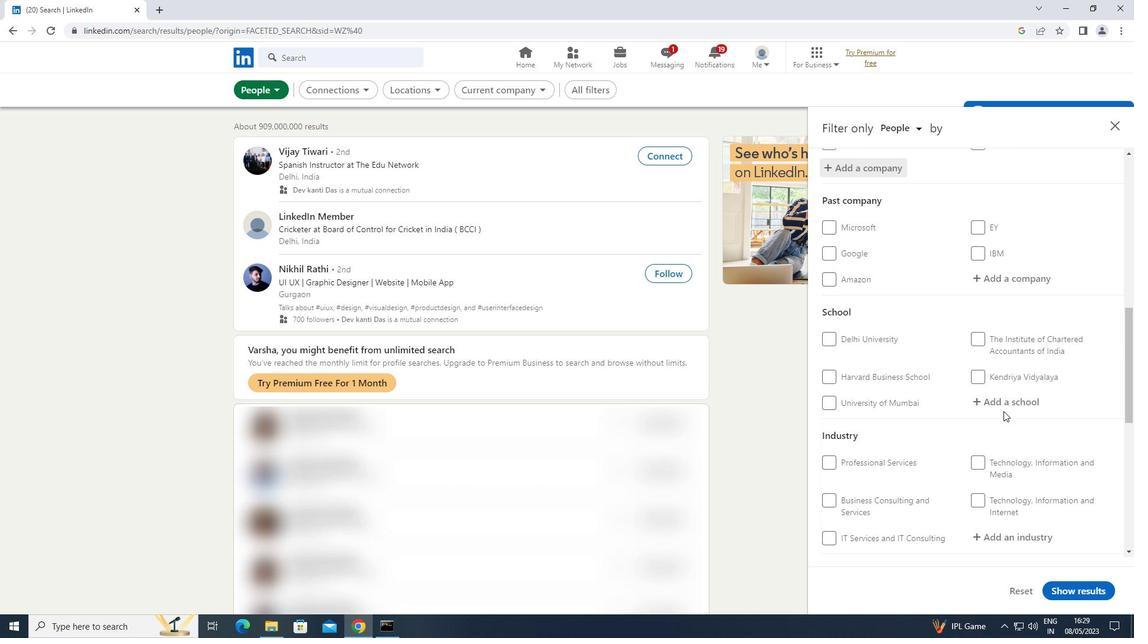 
Action: Mouse pressed left at (1008, 399)
Screenshot: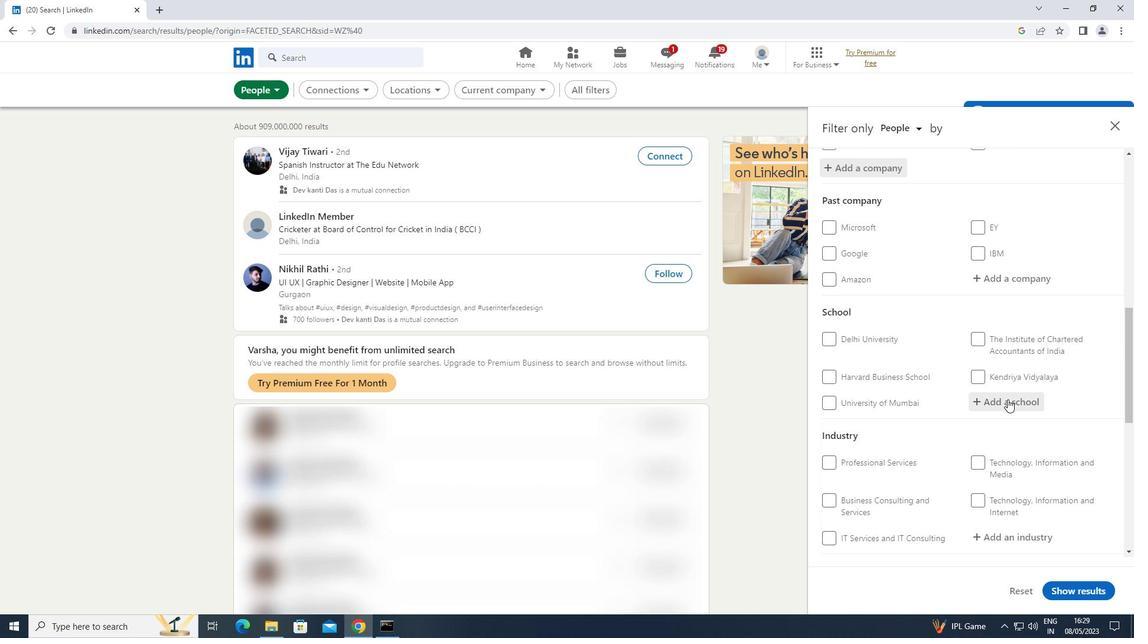 
Action: Key pressed <Key.shift>ISTITUTO
Screenshot: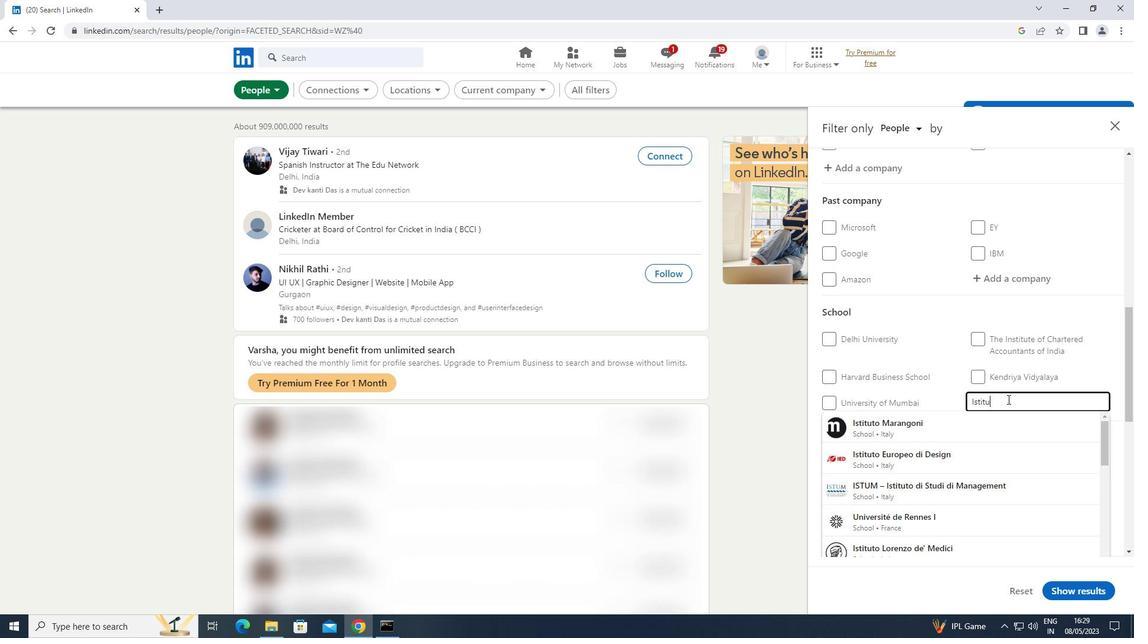 
Action: Mouse moved to (956, 414)
Screenshot: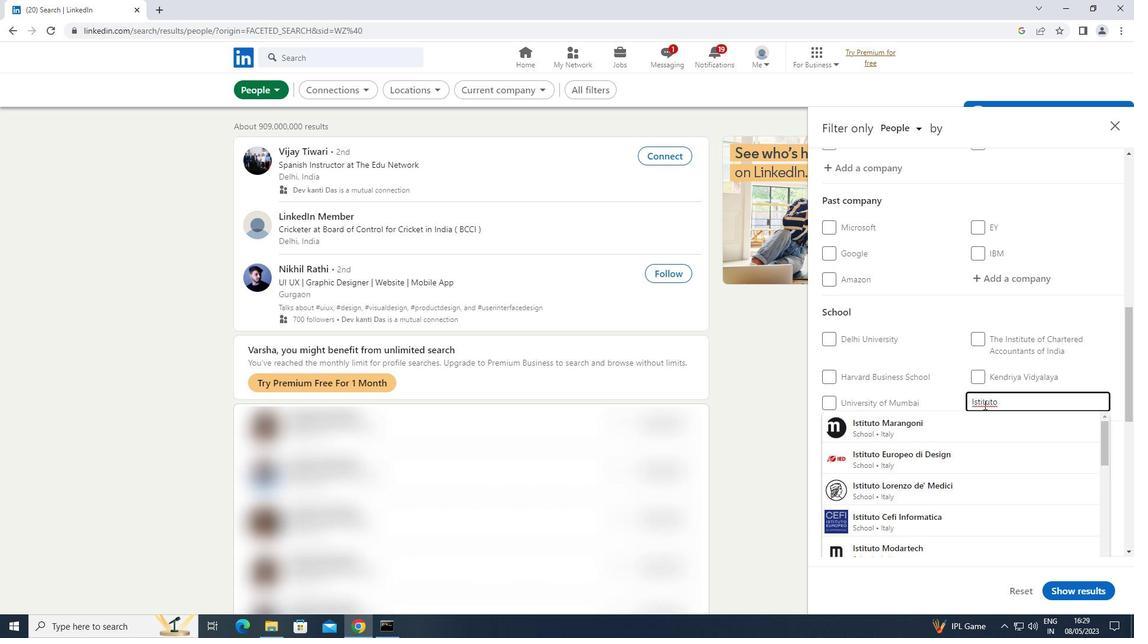 
Action: Mouse pressed left at (956, 414)
Screenshot: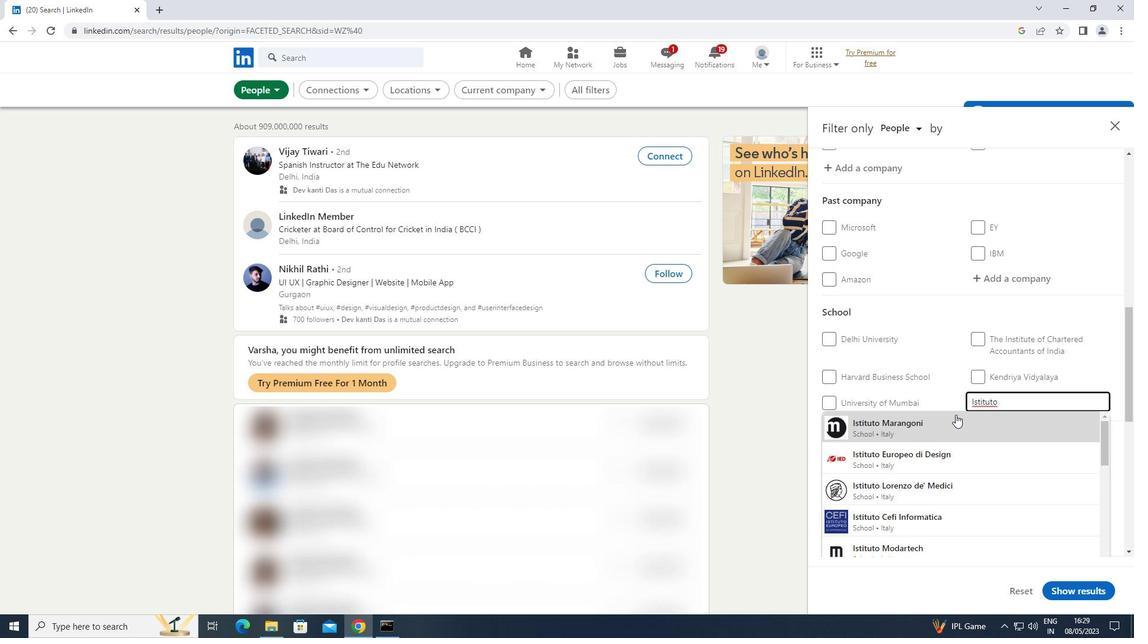 
Action: Mouse scrolled (956, 414) with delta (0, 0)
Screenshot: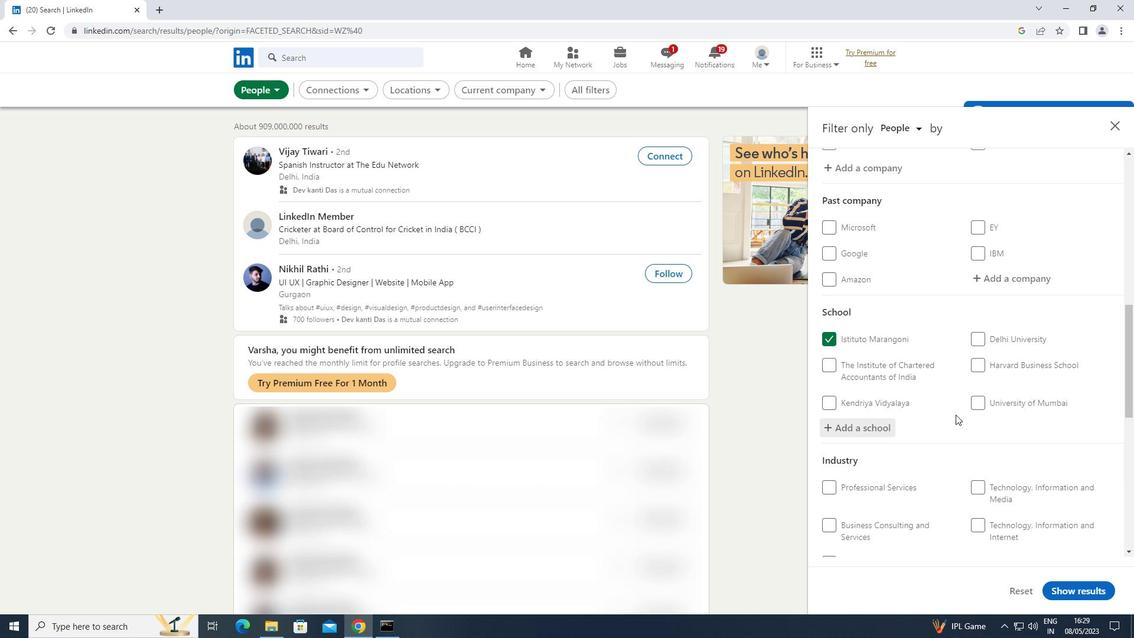 
Action: Mouse scrolled (956, 414) with delta (0, 0)
Screenshot: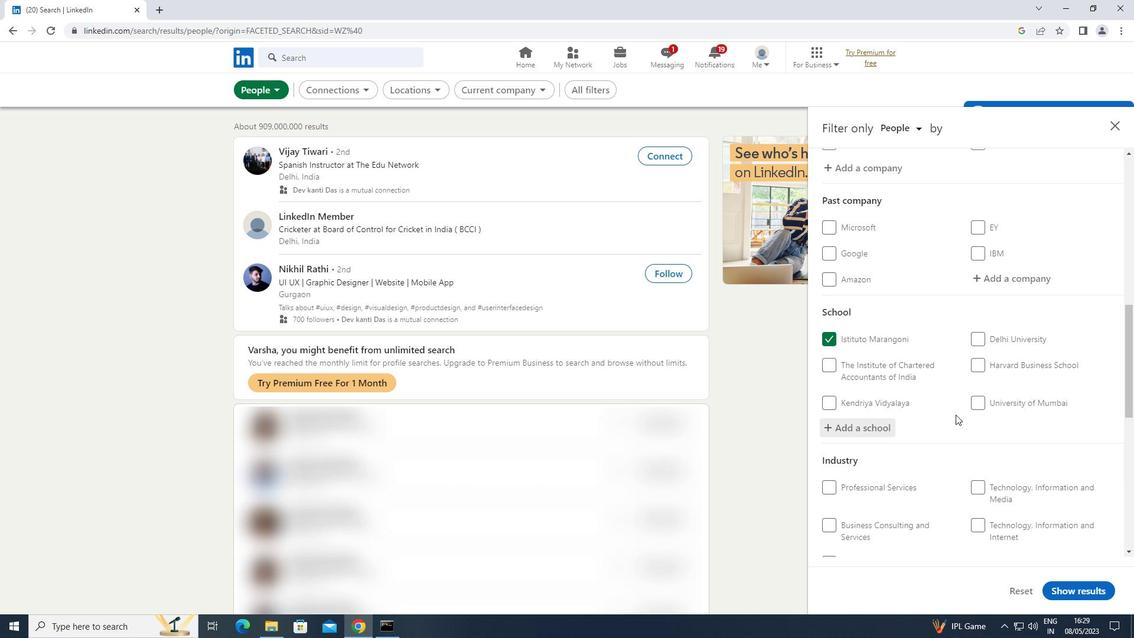 
Action: Mouse moved to (1021, 450)
Screenshot: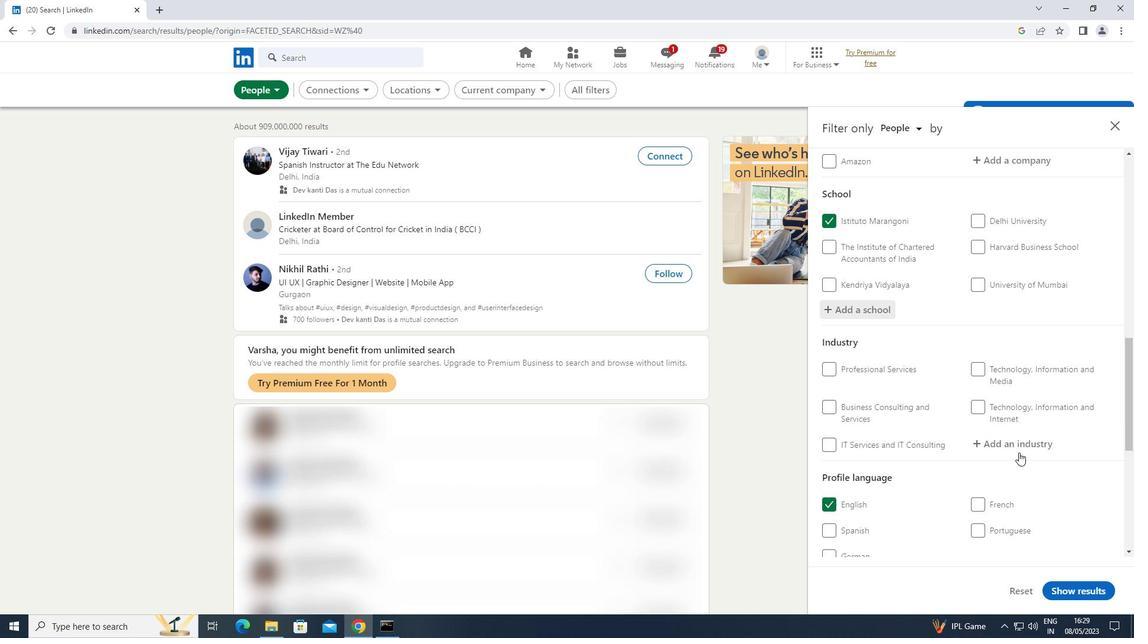 
Action: Mouse pressed left at (1021, 450)
Screenshot: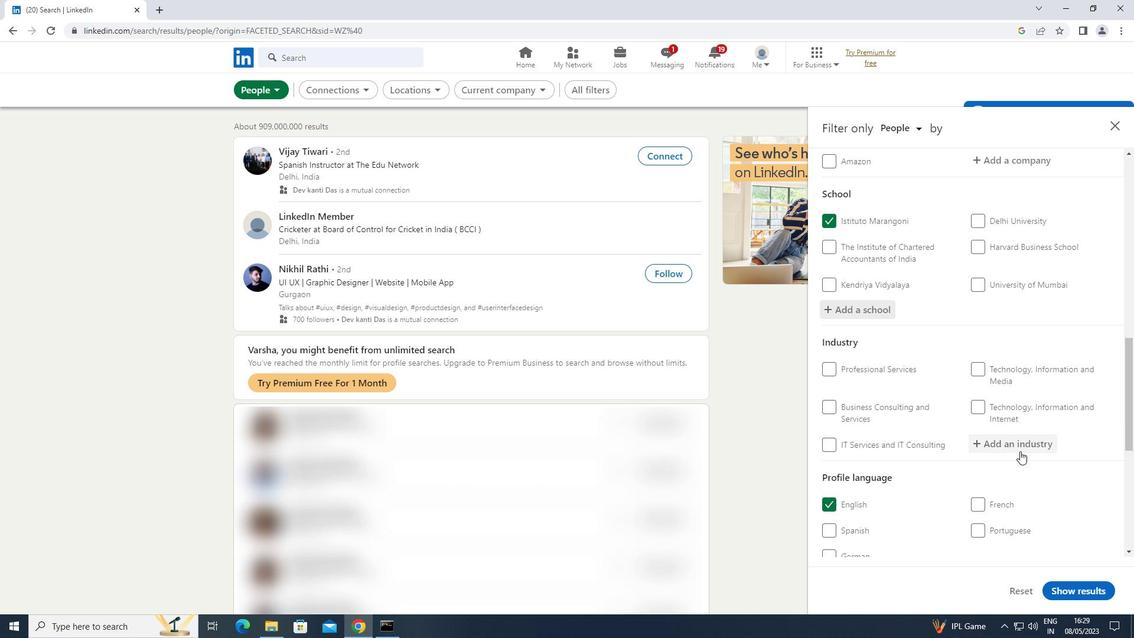 
Action: Mouse moved to (1021, 450)
Screenshot: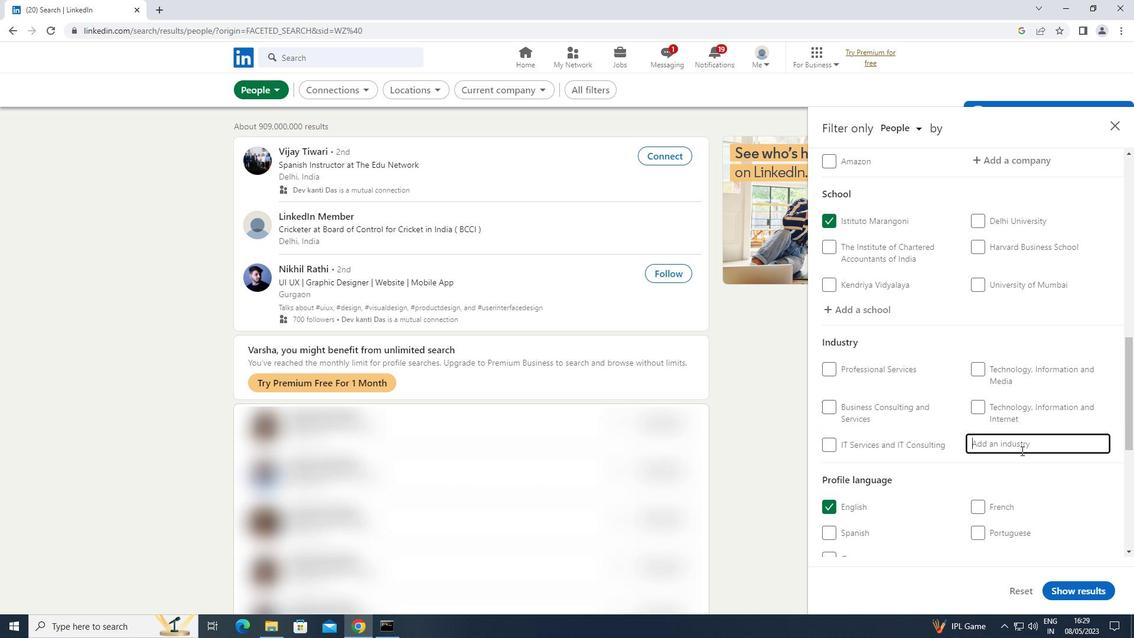 
Action: Key pressed <Key.shift>MEDIA
Screenshot: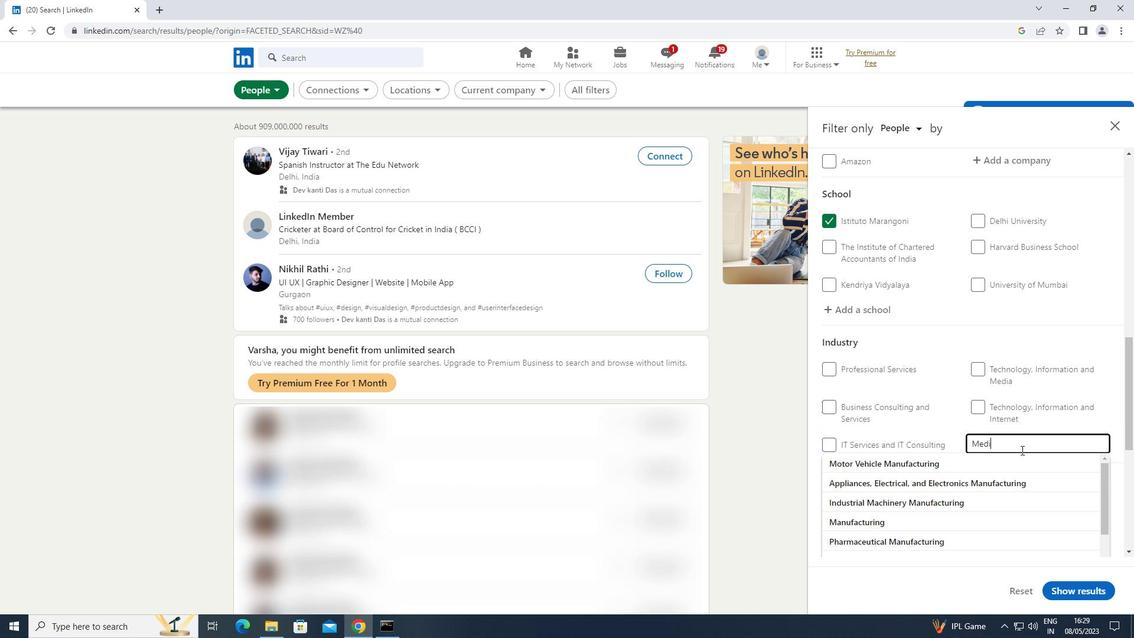 
Action: Mouse moved to (975, 475)
Screenshot: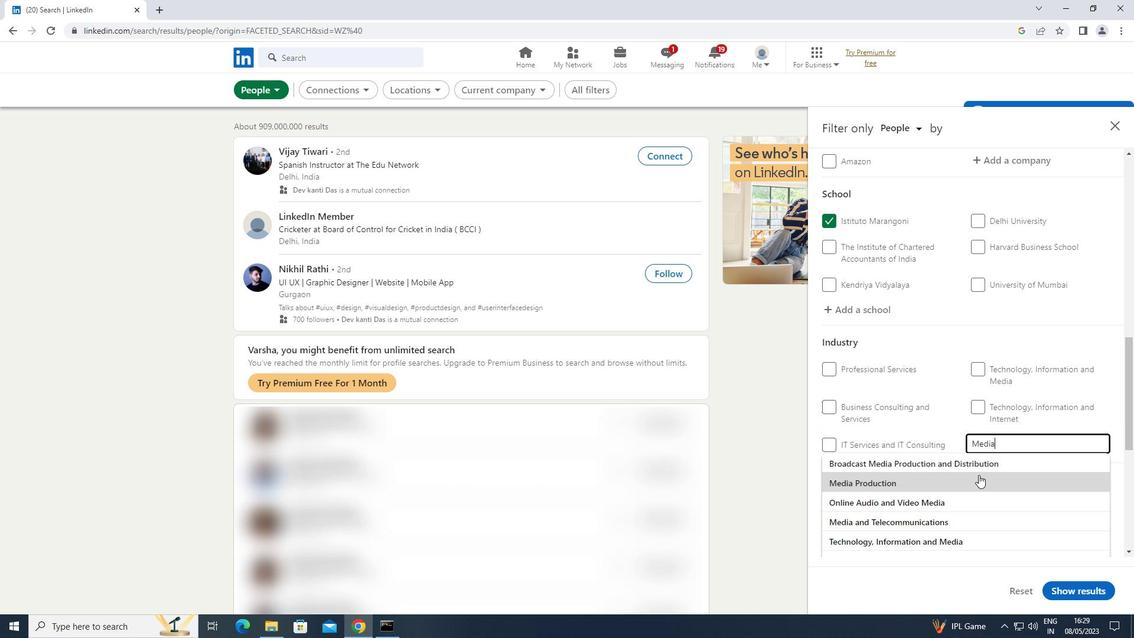 
Action: Mouse pressed left at (975, 475)
Screenshot: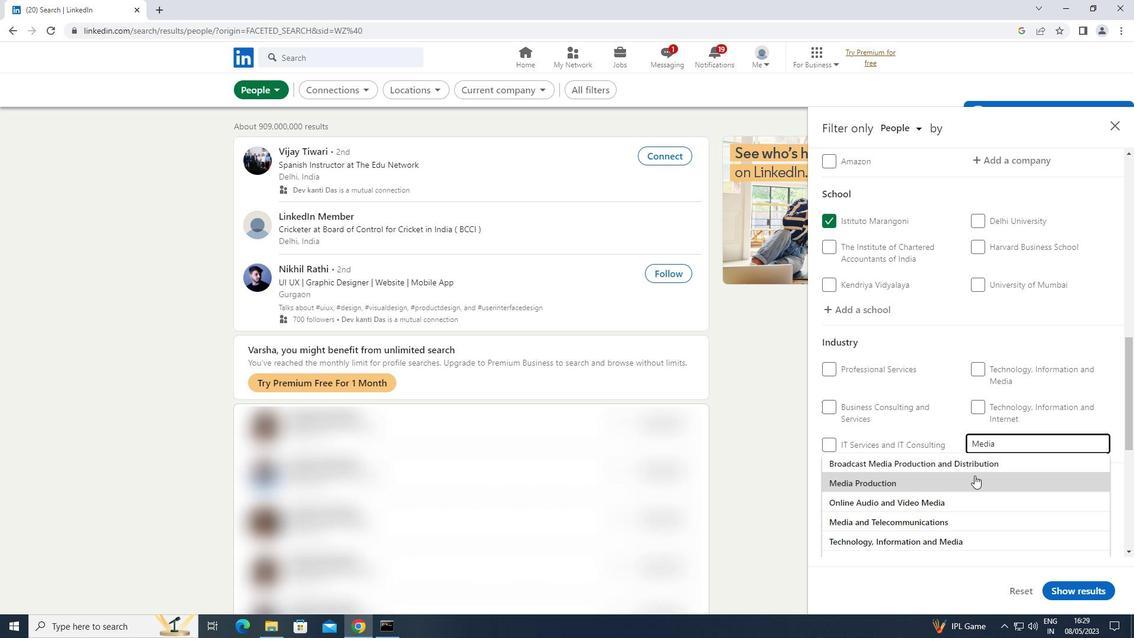 
Action: Mouse moved to (973, 472)
Screenshot: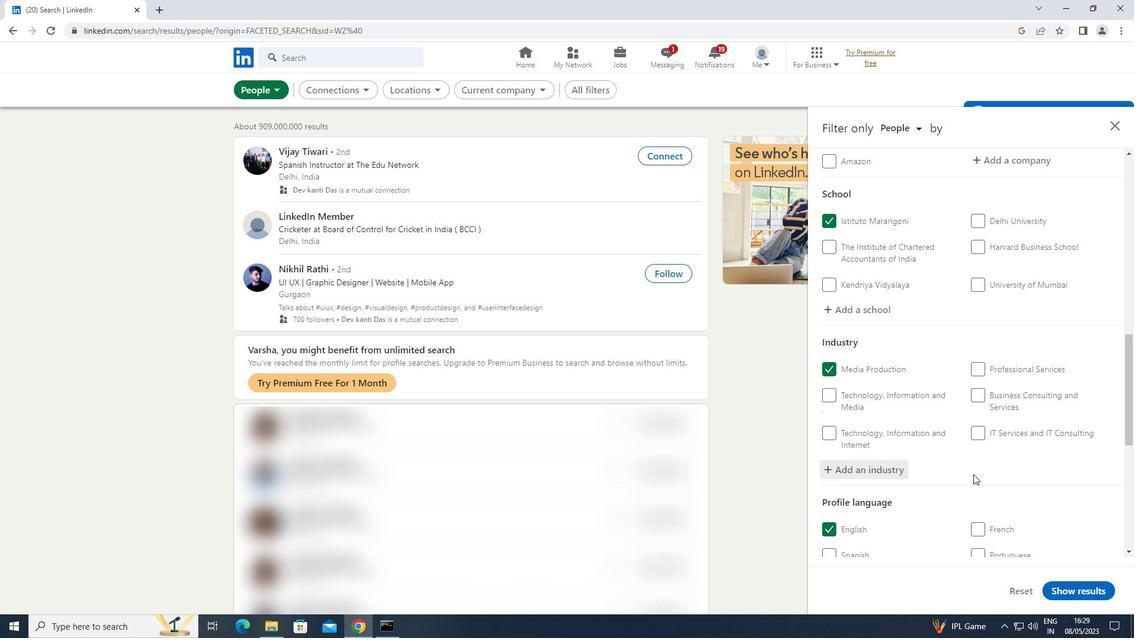 
Action: Mouse scrolled (973, 471) with delta (0, 0)
Screenshot: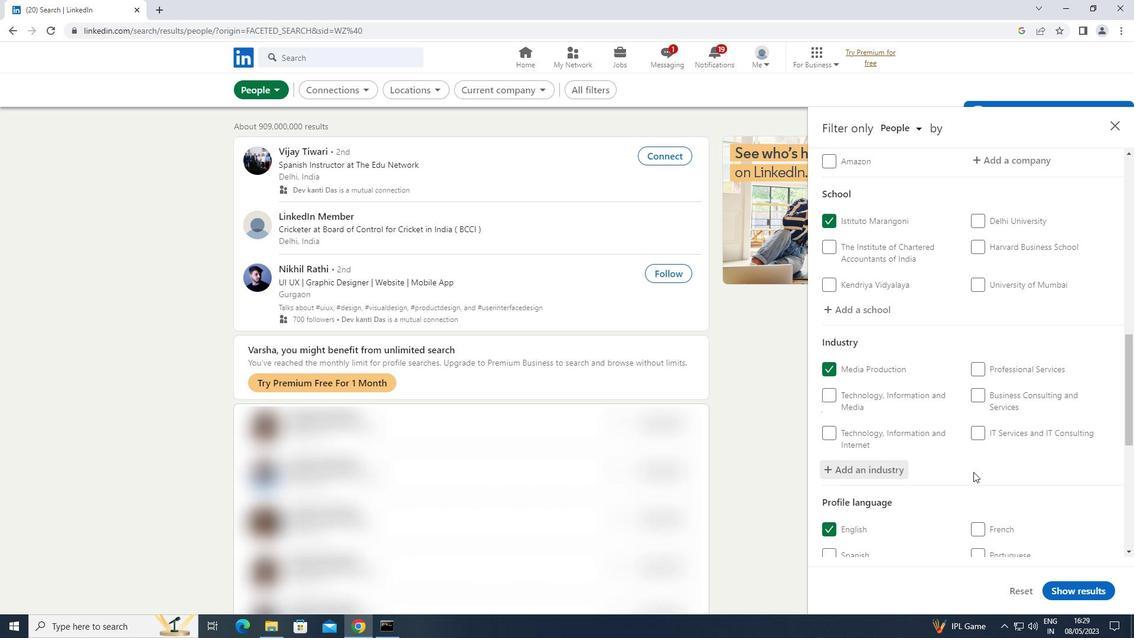 
Action: Mouse scrolled (973, 471) with delta (0, 0)
Screenshot: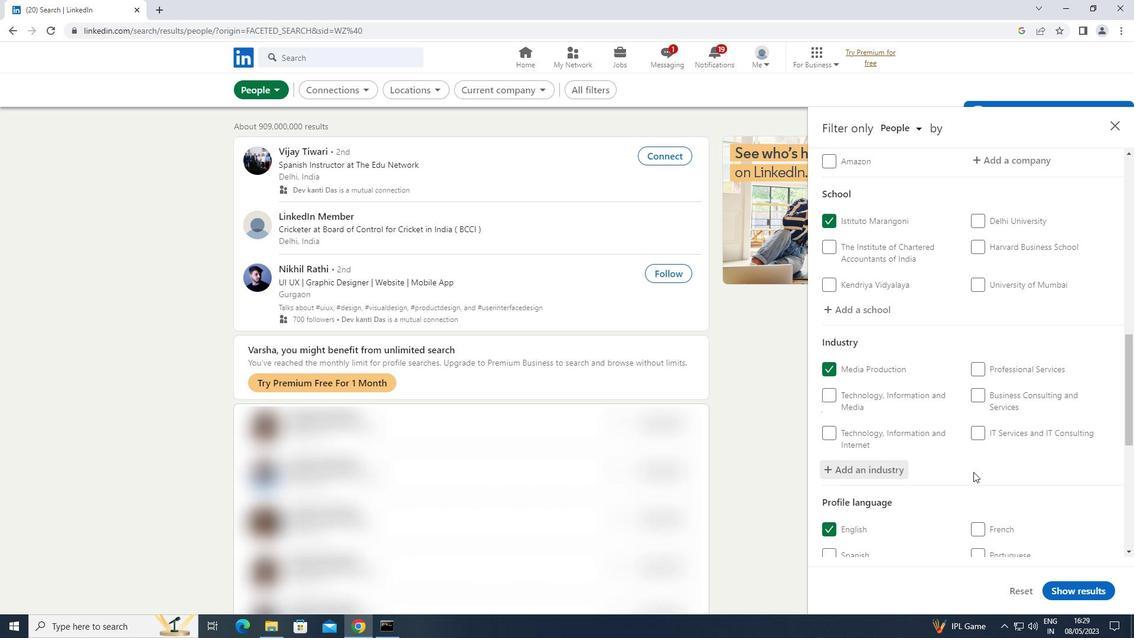 
Action: Mouse moved to (973, 471)
Screenshot: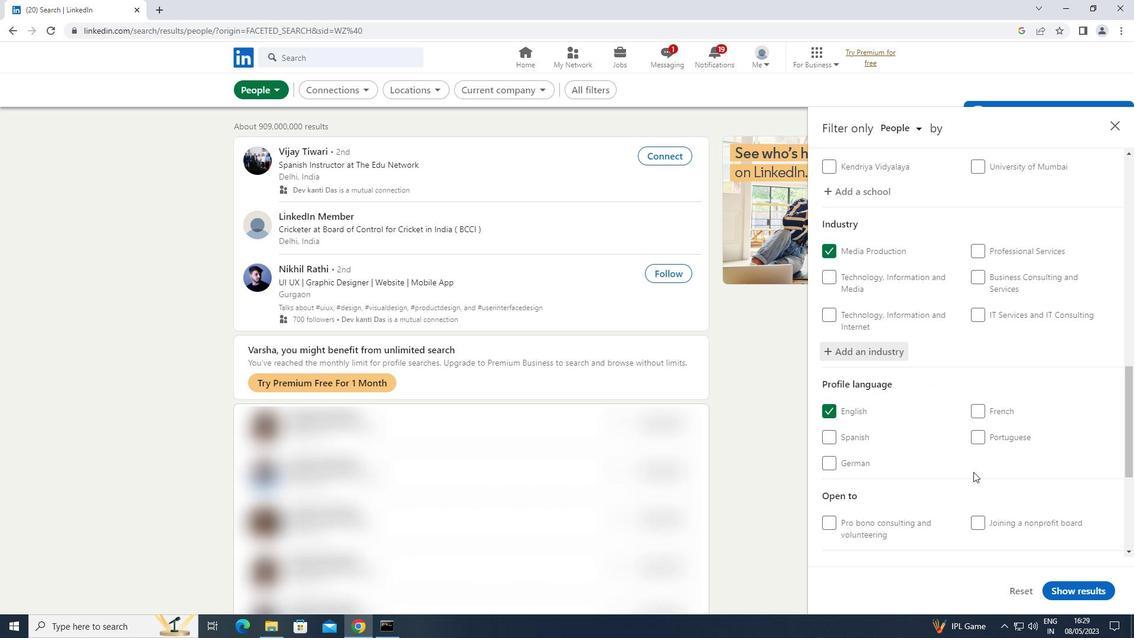 
Action: Mouse scrolled (973, 470) with delta (0, 0)
Screenshot: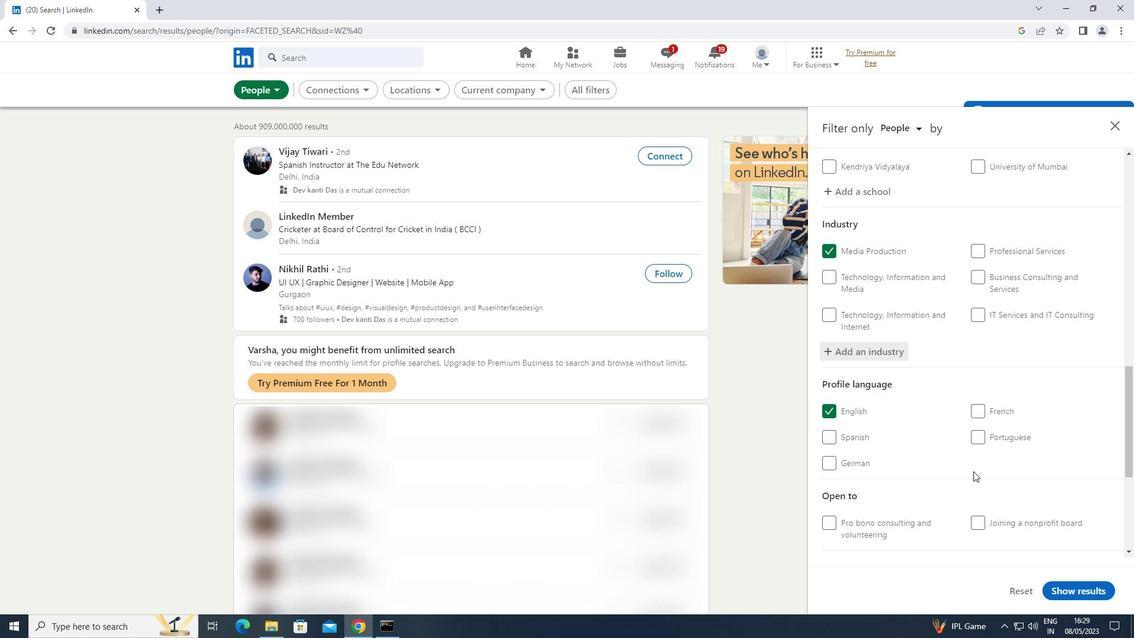 
Action: Mouse moved to (1008, 415)
Screenshot: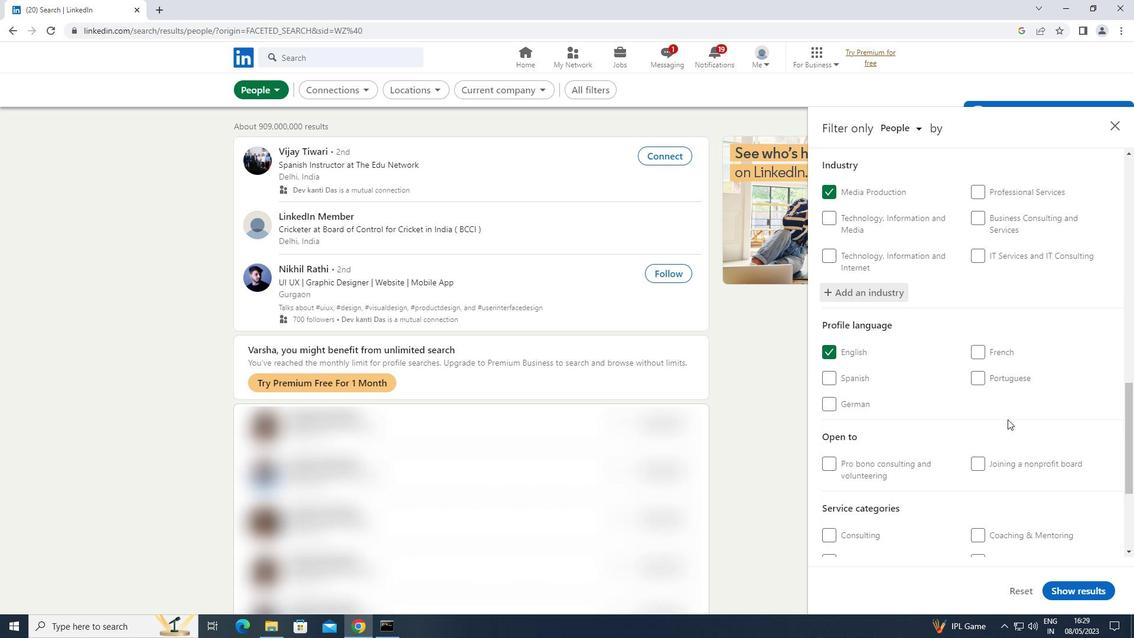 
Action: Mouse scrolled (1008, 414) with delta (0, 0)
Screenshot: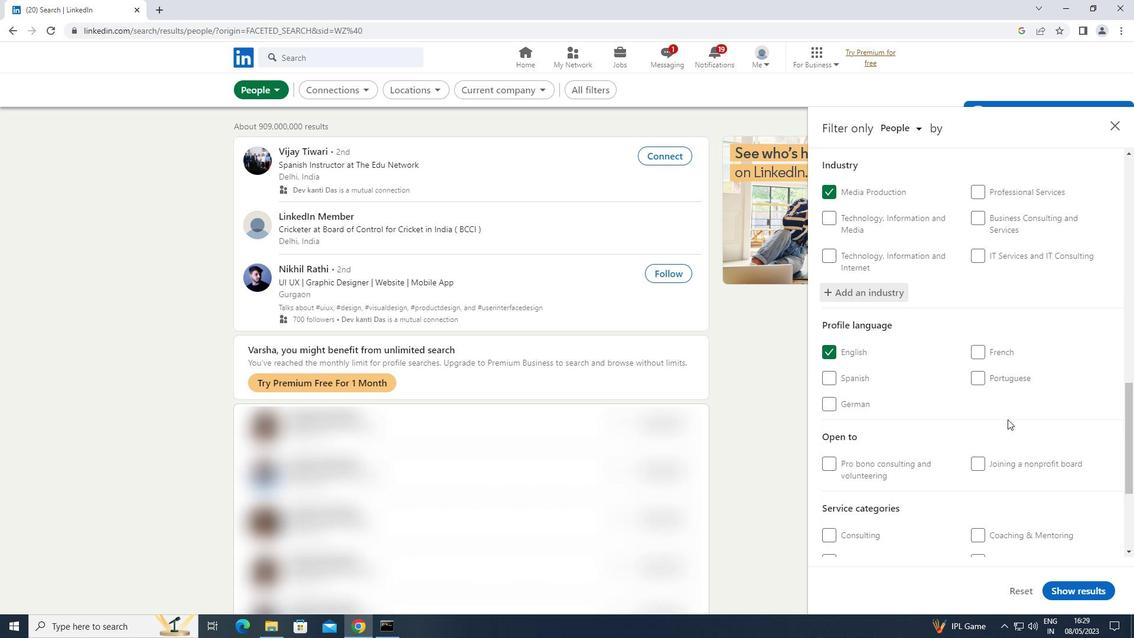 
Action: Mouse scrolled (1008, 414) with delta (0, 0)
Screenshot: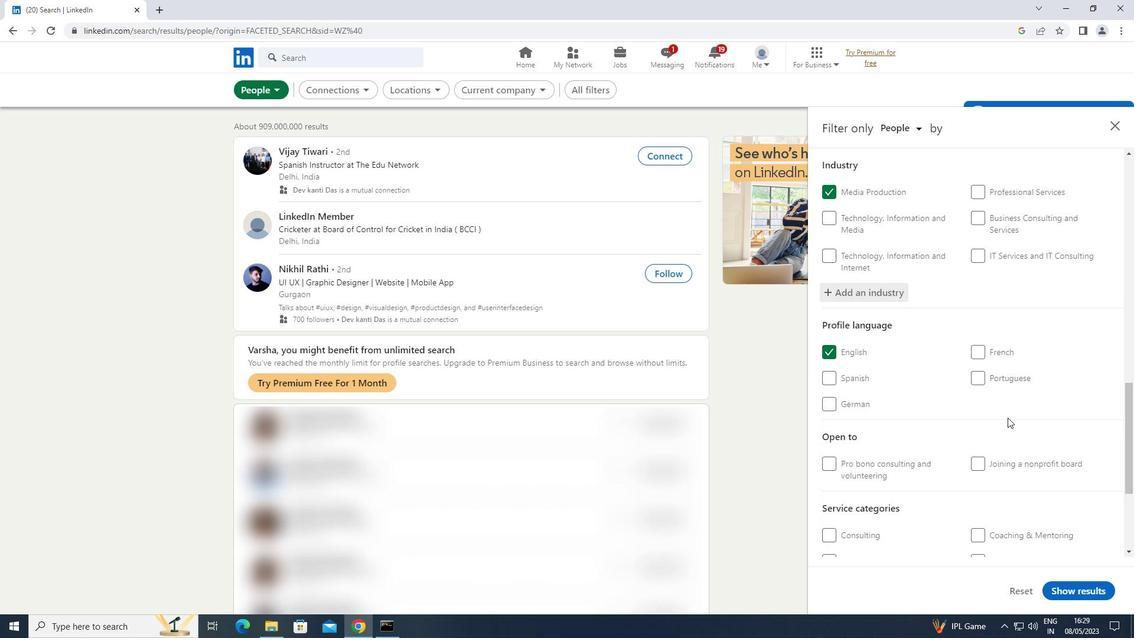 
Action: Mouse scrolled (1008, 414) with delta (0, 0)
Screenshot: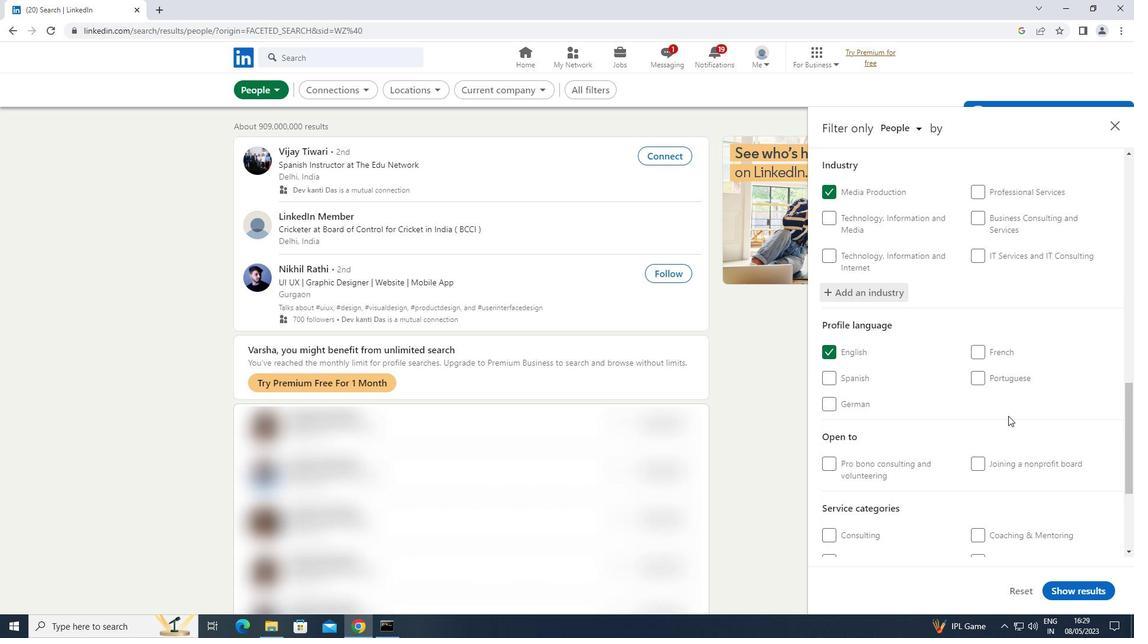 
Action: Mouse moved to (1009, 405)
Screenshot: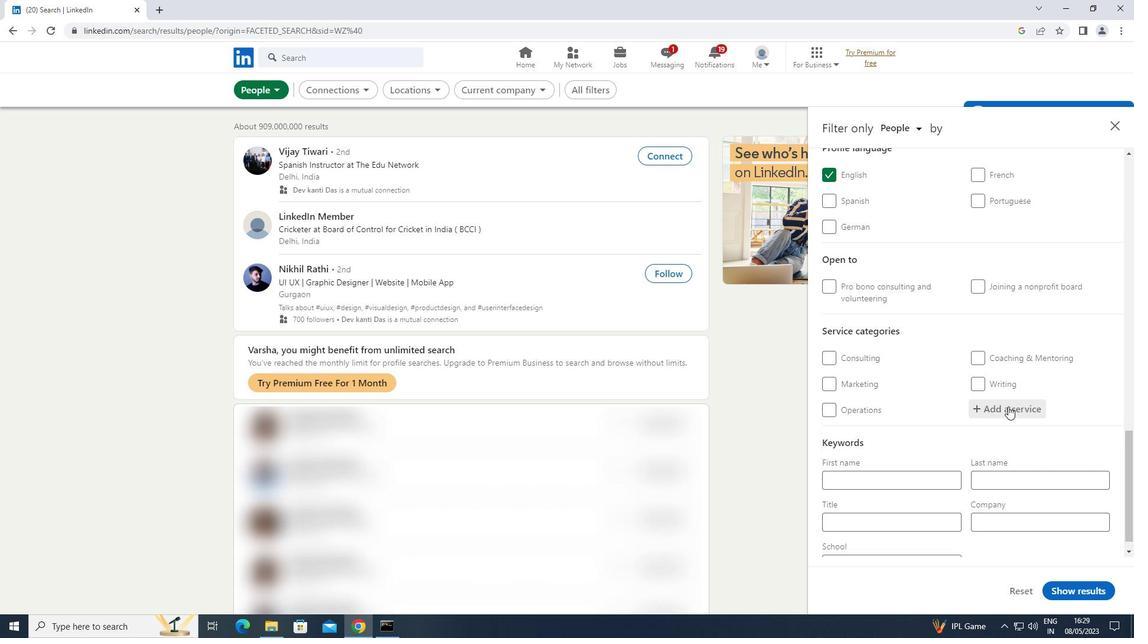 
Action: Mouse pressed left at (1009, 405)
Screenshot: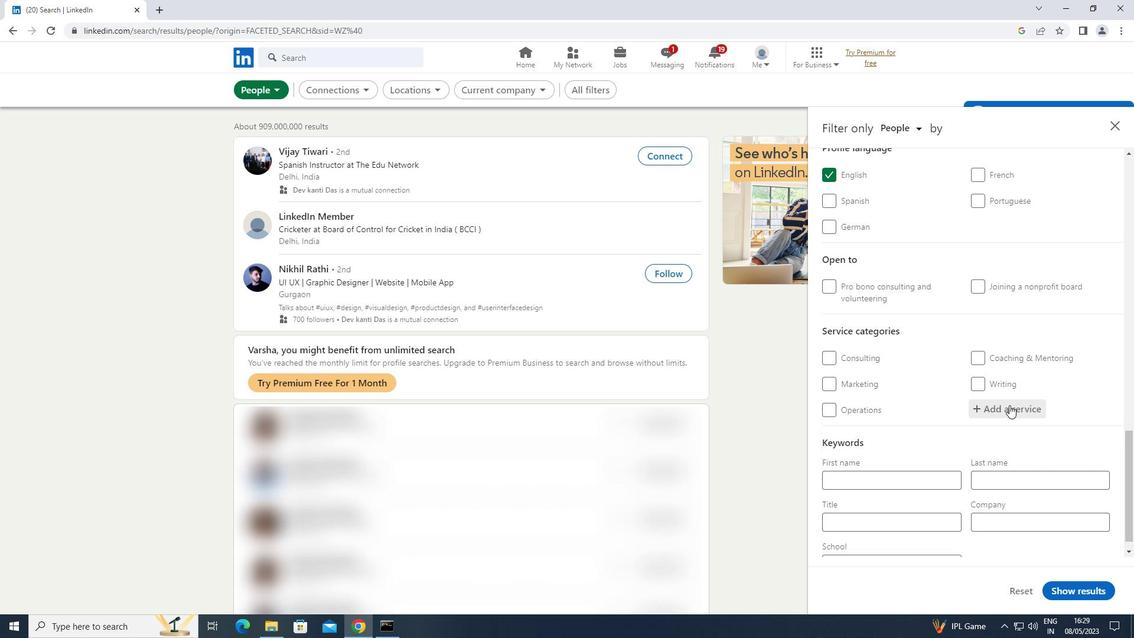 
Action: Key pressed I<Key.shift>OS
Screenshot: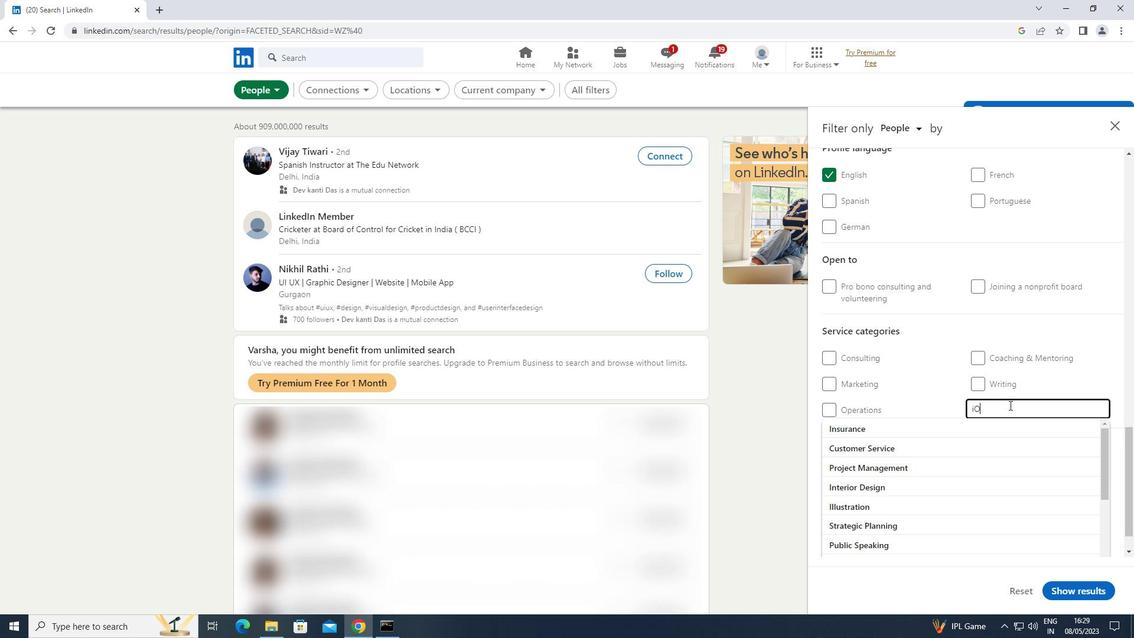 
Action: Mouse moved to (964, 421)
Screenshot: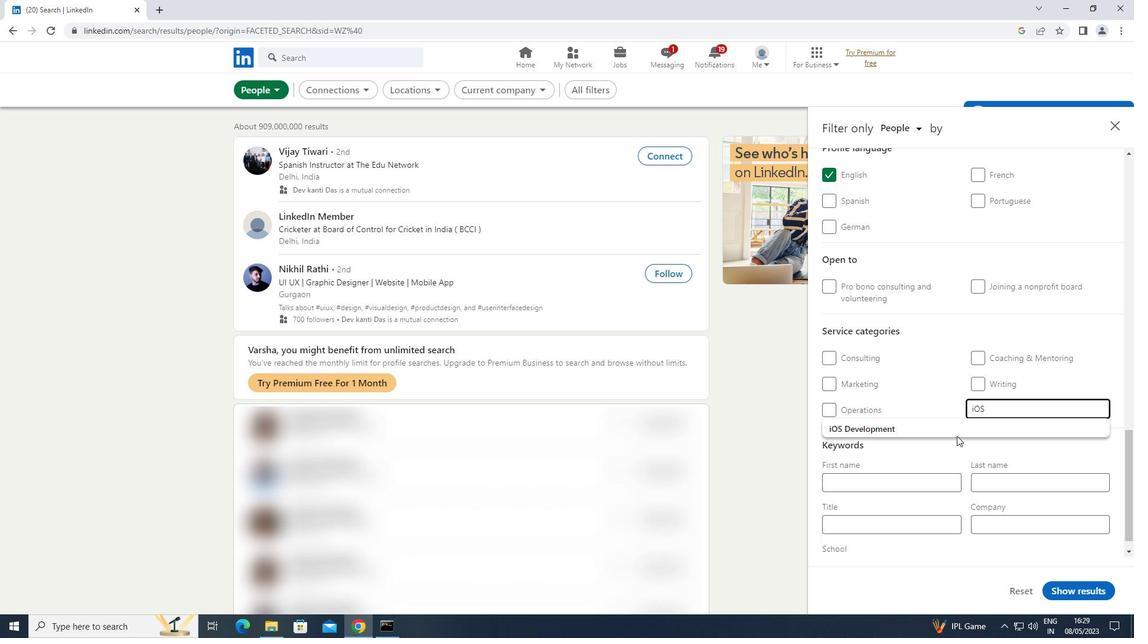 
Action: Mouse pressed left at (964, 421)
Screenshot: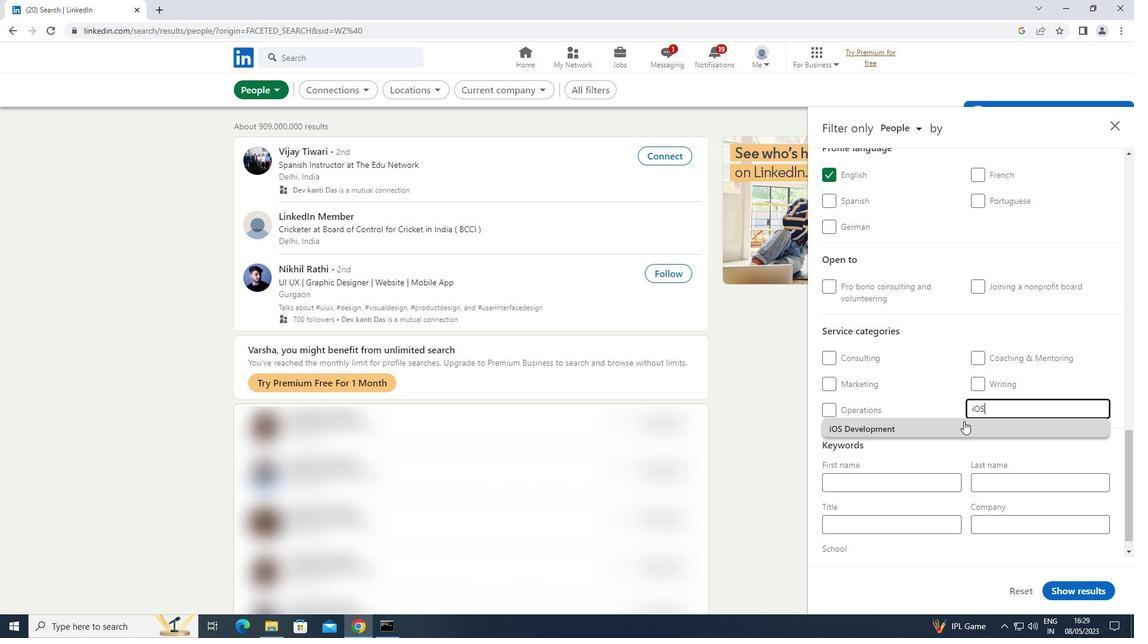
Action: Mouse scrolled (964, 420) with delta (0, 0)
Screenshot: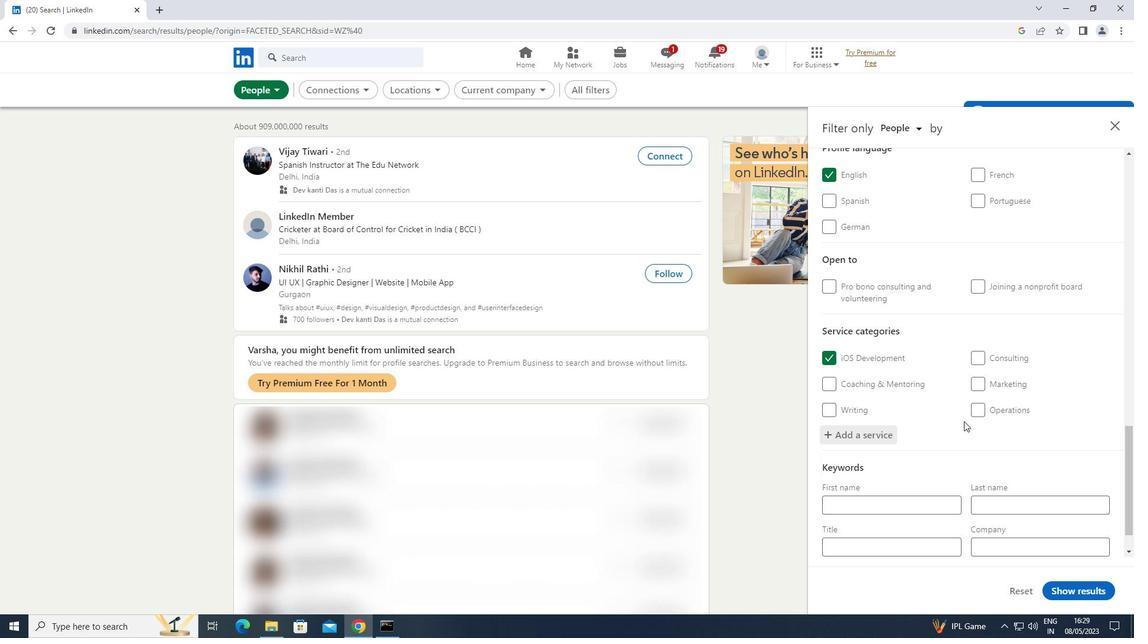 
Action: Mouse scrolled (964, 420) with delta (0, 0)
Screenshot: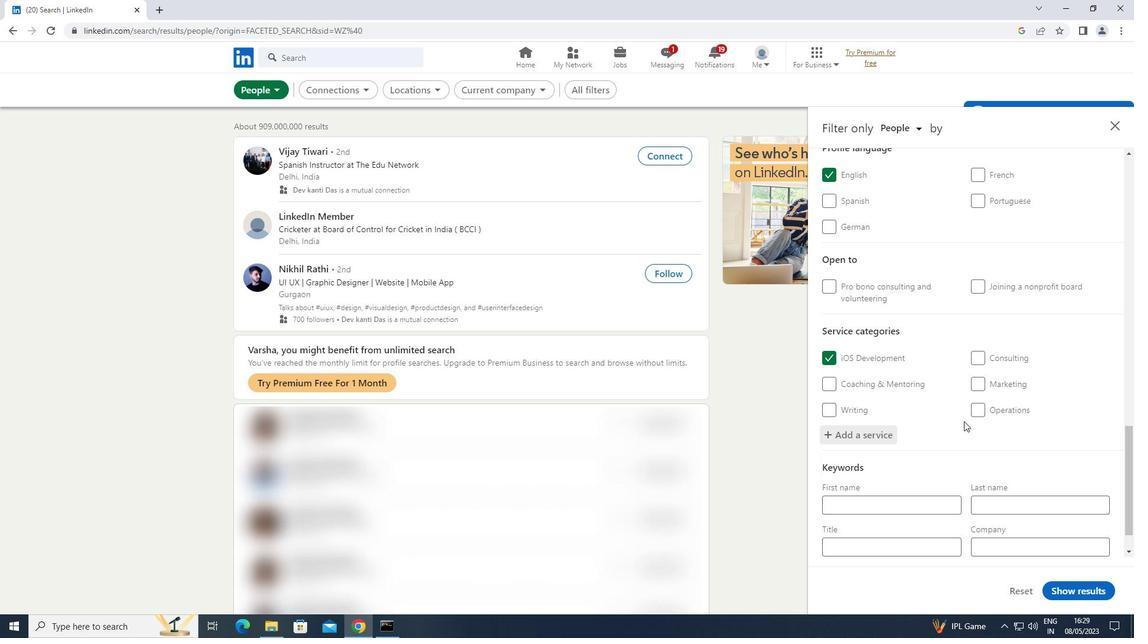
Action: Mouse scrolled (964, 420) with delta (0, 0)
Screenshot: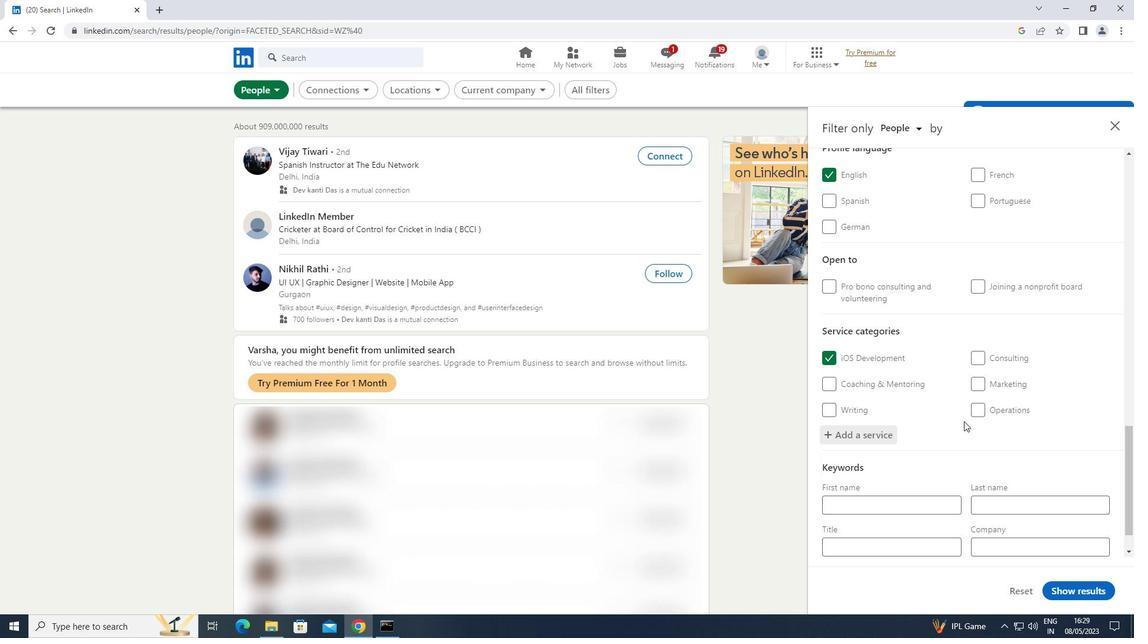 
Action: Mouse moved to (936, 509)
Screenshot: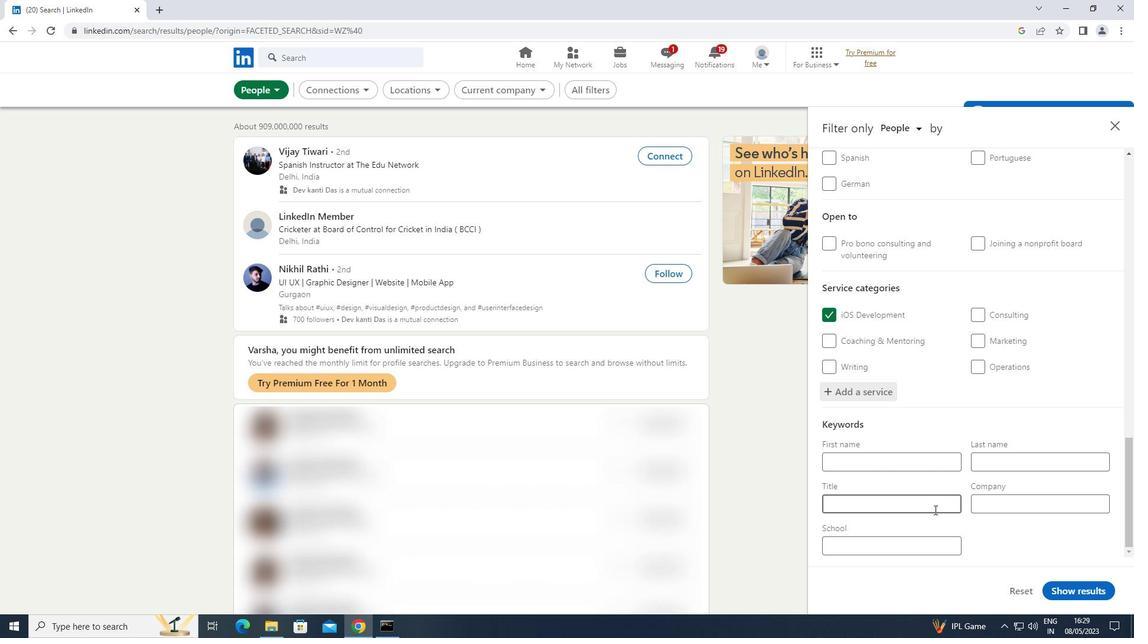 
Action: Mouse pressed left at (936, 509)
Screenshot: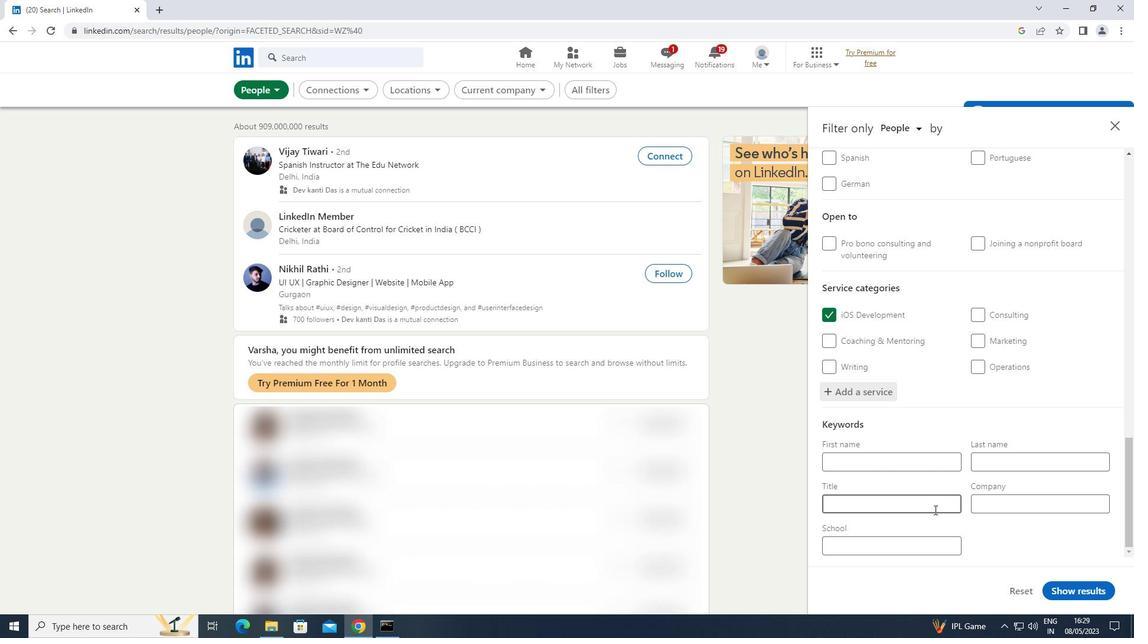 
Action: Key pressed <Key.shift>JOURNALIST
Screenshot: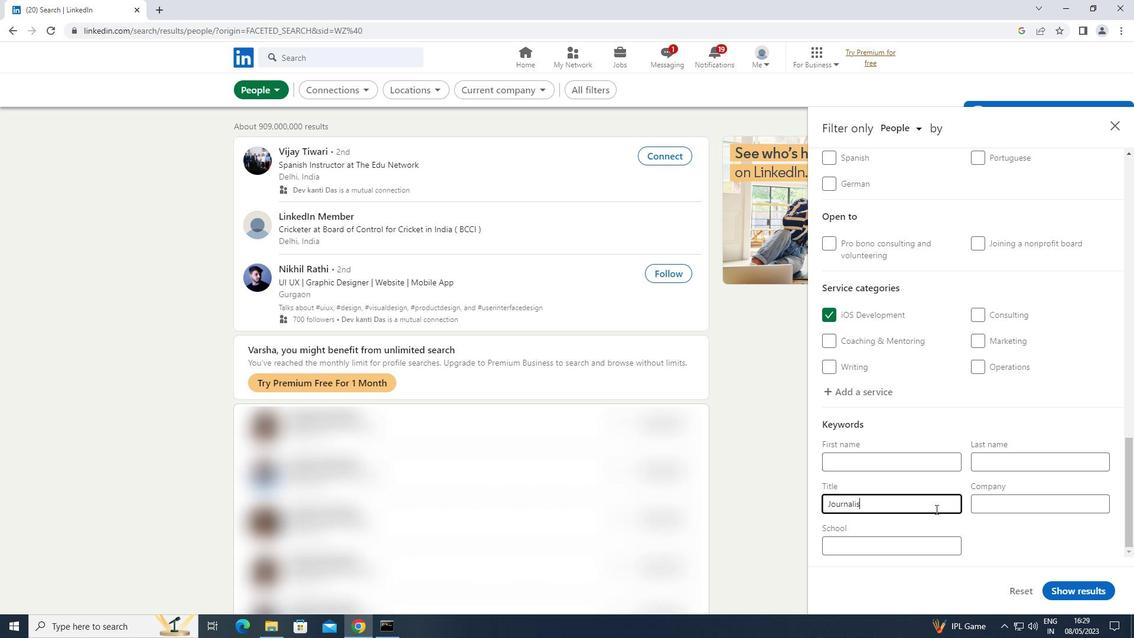
Action: Mouse moved to (1057, 589)
Screenshot: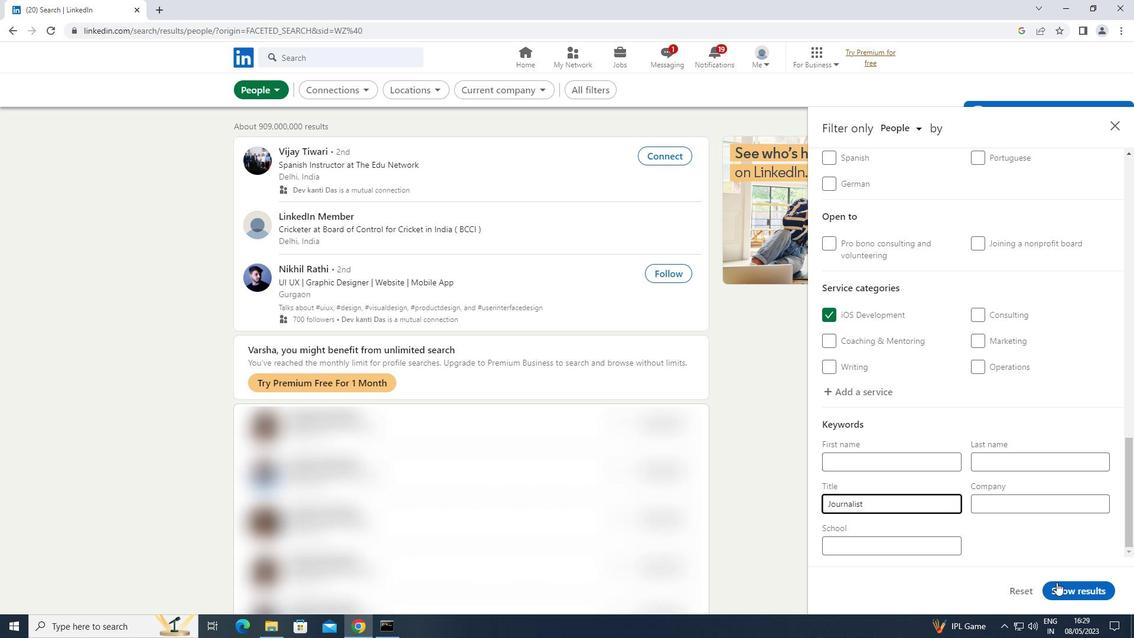 
Action: Mouse pressed left at (1057, 589)
Screenshot: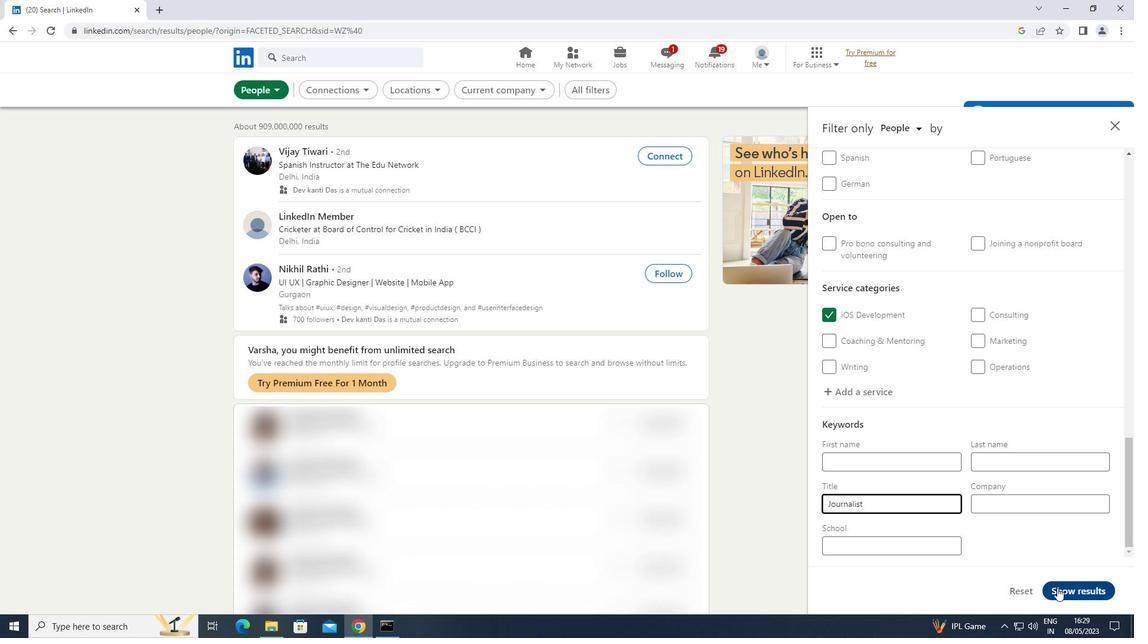 
Action: Mouse moved to (1057, 589)
Screenshot: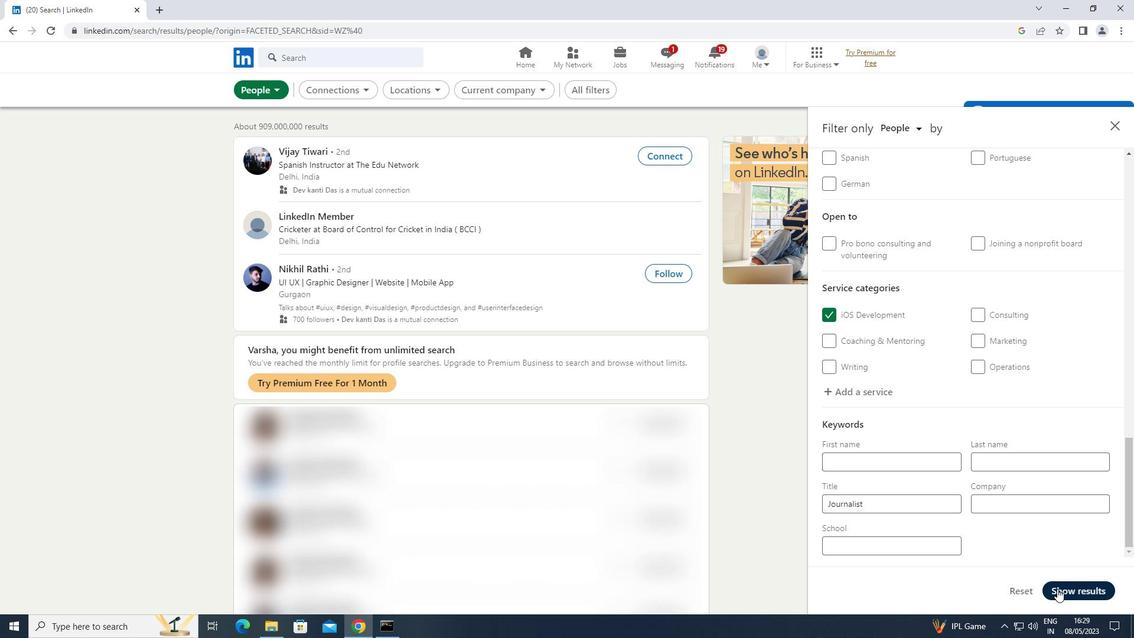 
